Task: Look for space in El Triunfo, Ecuador from 2nd September, 2023 to 5th September, 2023 for 1 adult in price range Rs.5000 to Rs.10000. Place can be private room with 1  bedroom having 1 bed and 1 bathroom. Property type can be house, flat, guest house, hotel. Booking option can be shelf check-in. Required host language is English.
Action: Mouse moved to (491, 78)
Screenshot: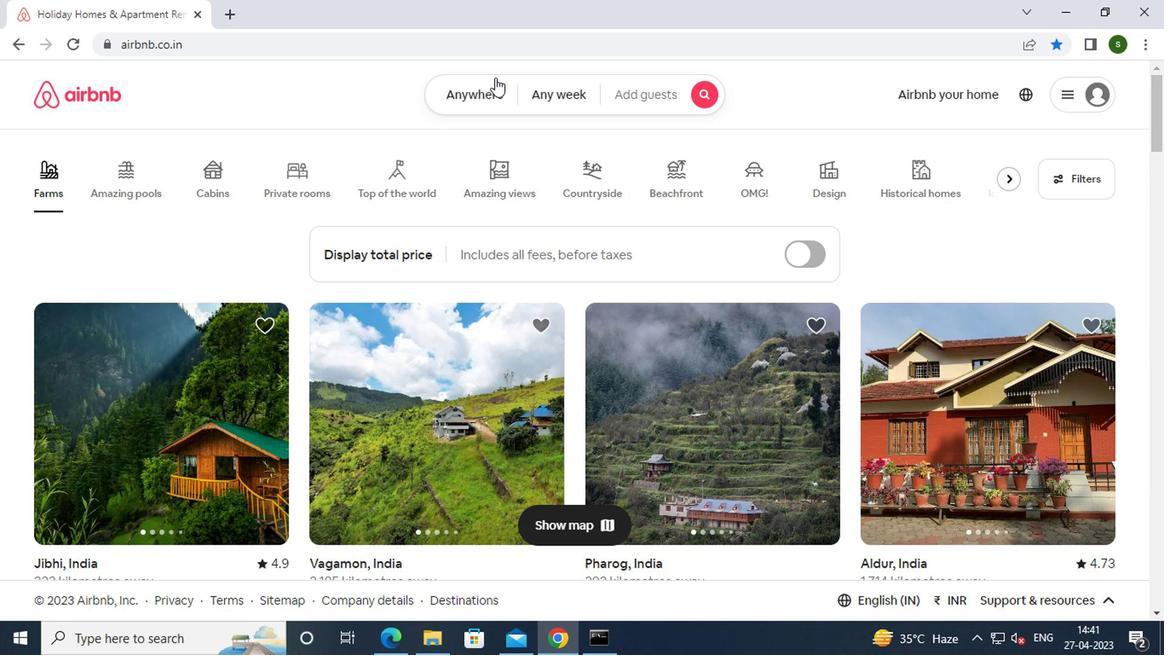 
Action: Mouse pressed left at (491, 78)
Screenshot: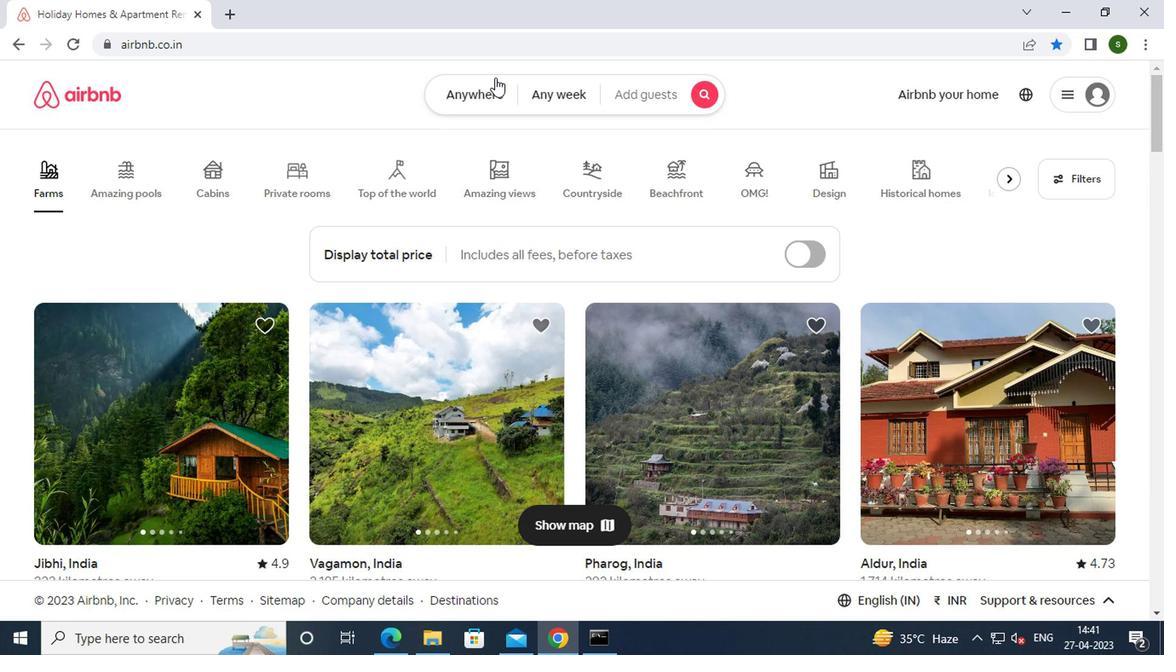 
Action: Mouse moved to (376, 167)
Screenshot: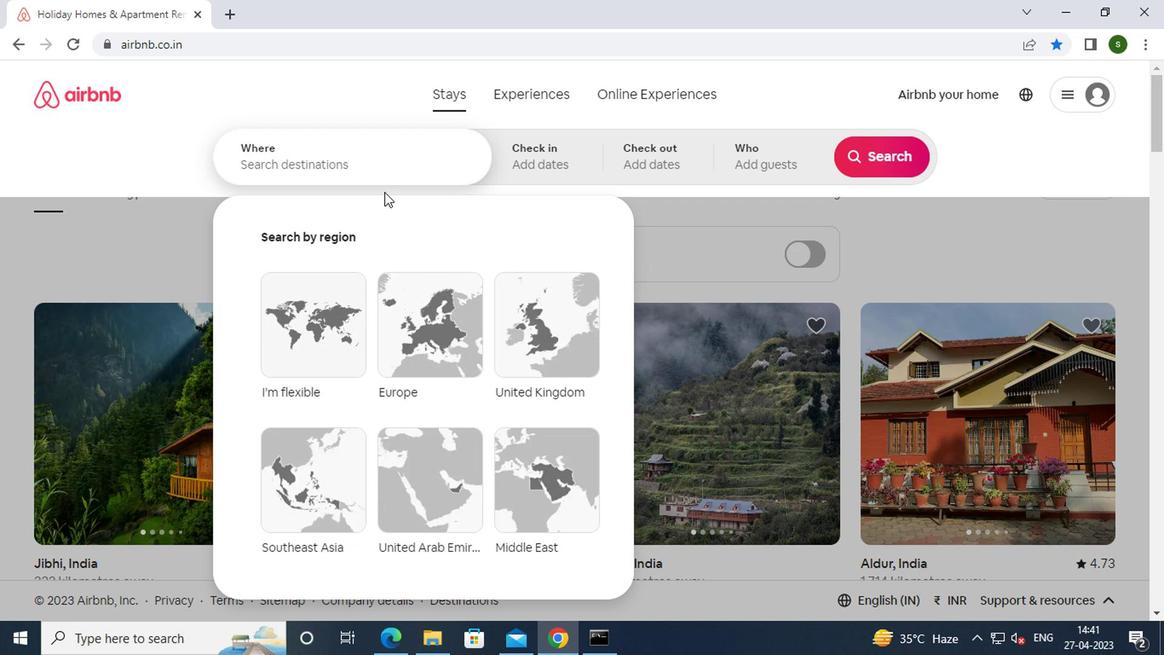 
Action: Mouse pressed left at (376, 167)
Screenshot: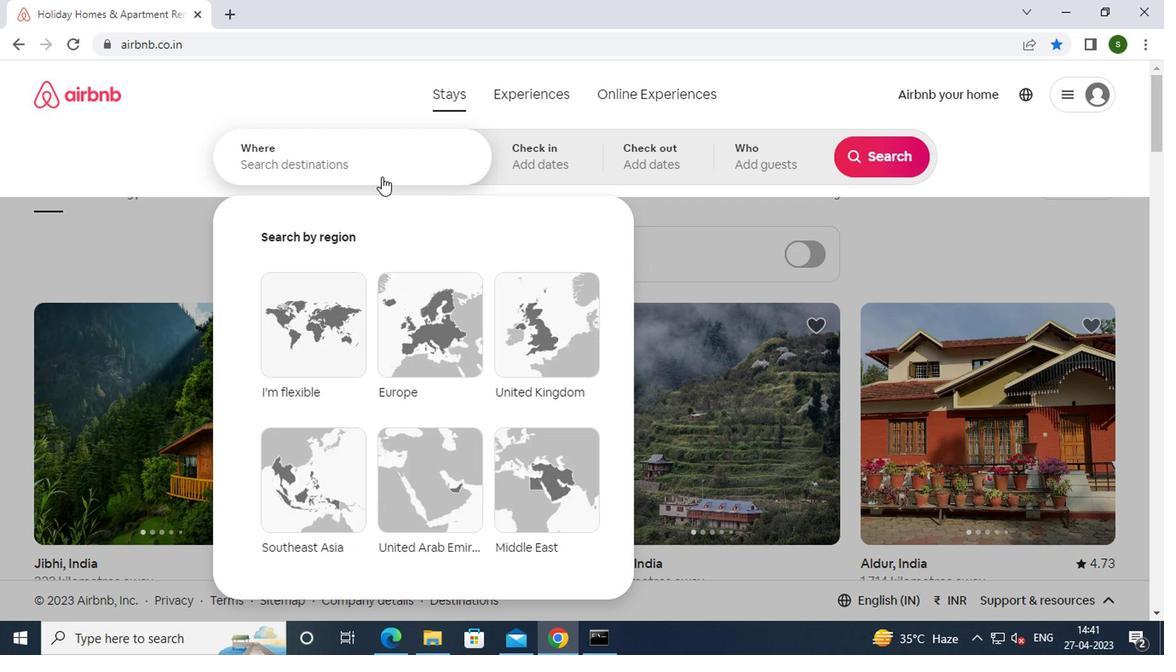 
Action: Key pressed e<Key.caps_lock>l<Key.space><Key.caps_lock>t<Key.caps_lock>riunfo,<Key.space><Key.caps_lock>
Screenshot: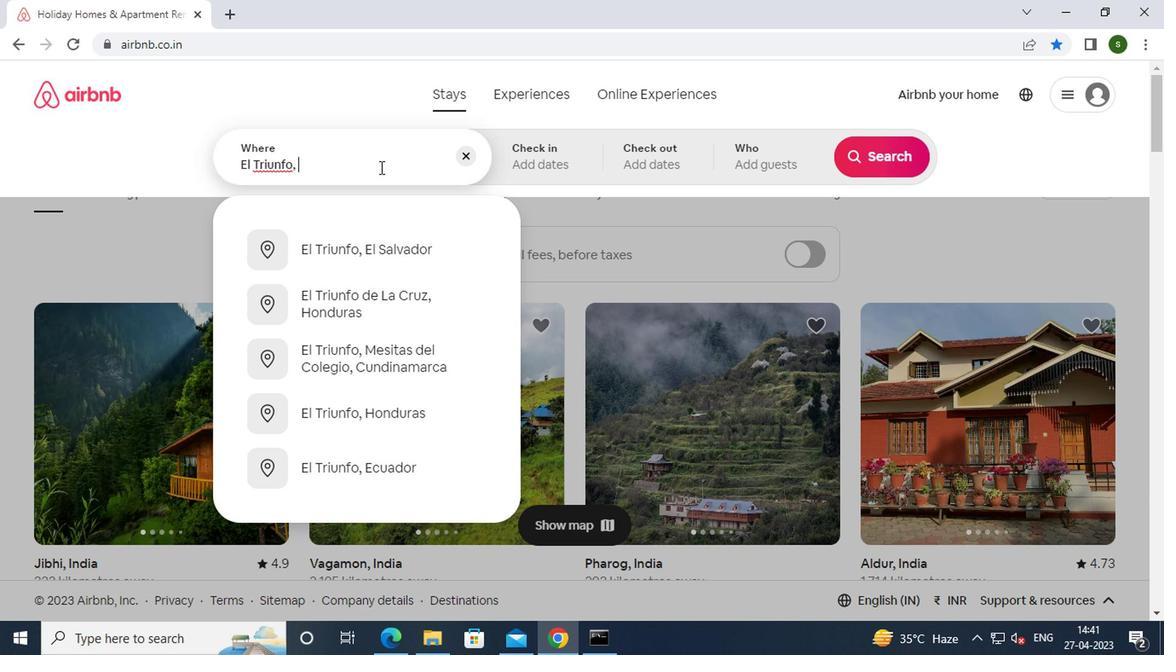 
Action: Mouse moved to (405, 478)
Screenshot: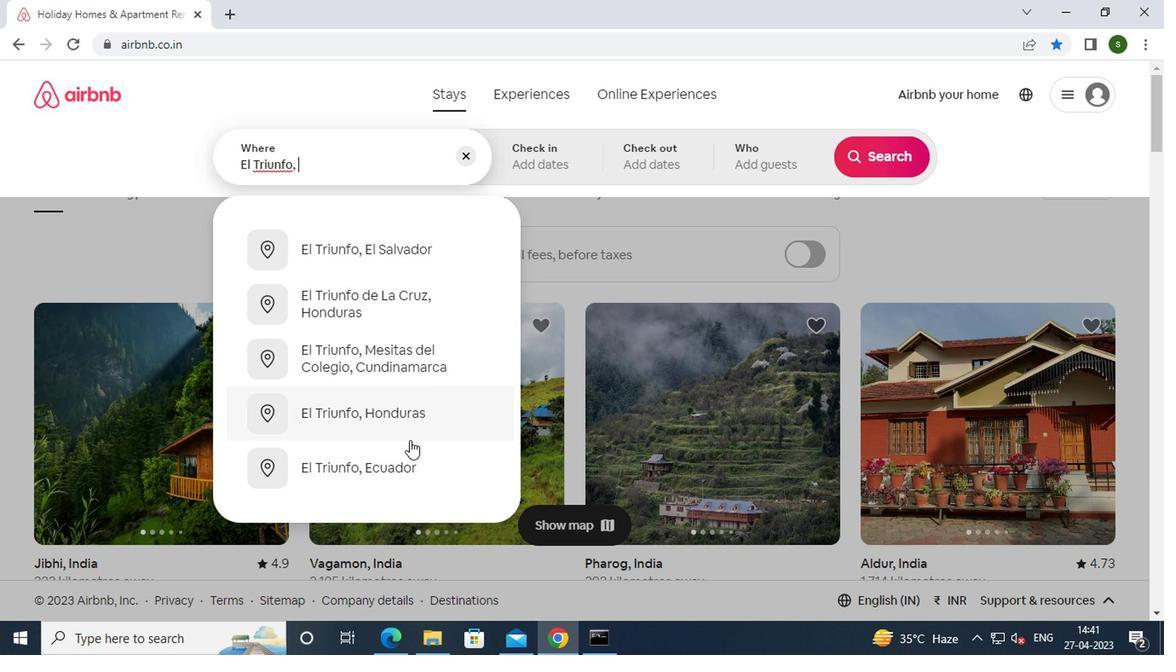 
Action: Mouse pressed left at (405, 478)
Screenshot: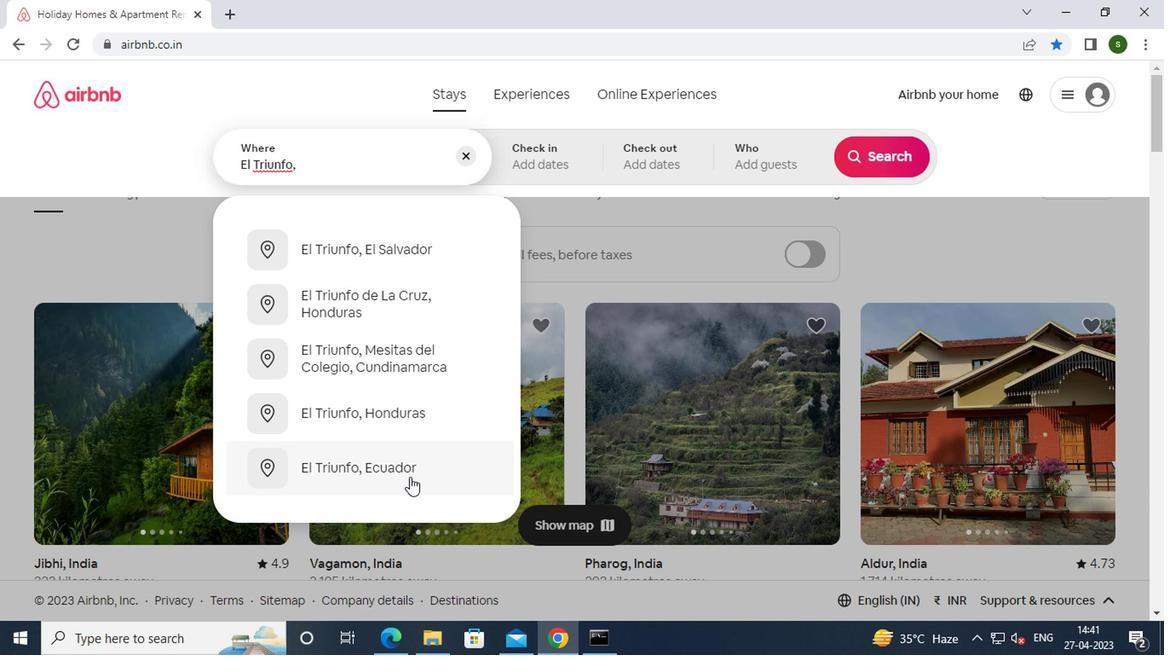 
Action: Mouse moved to (865, 302)
Screenshot: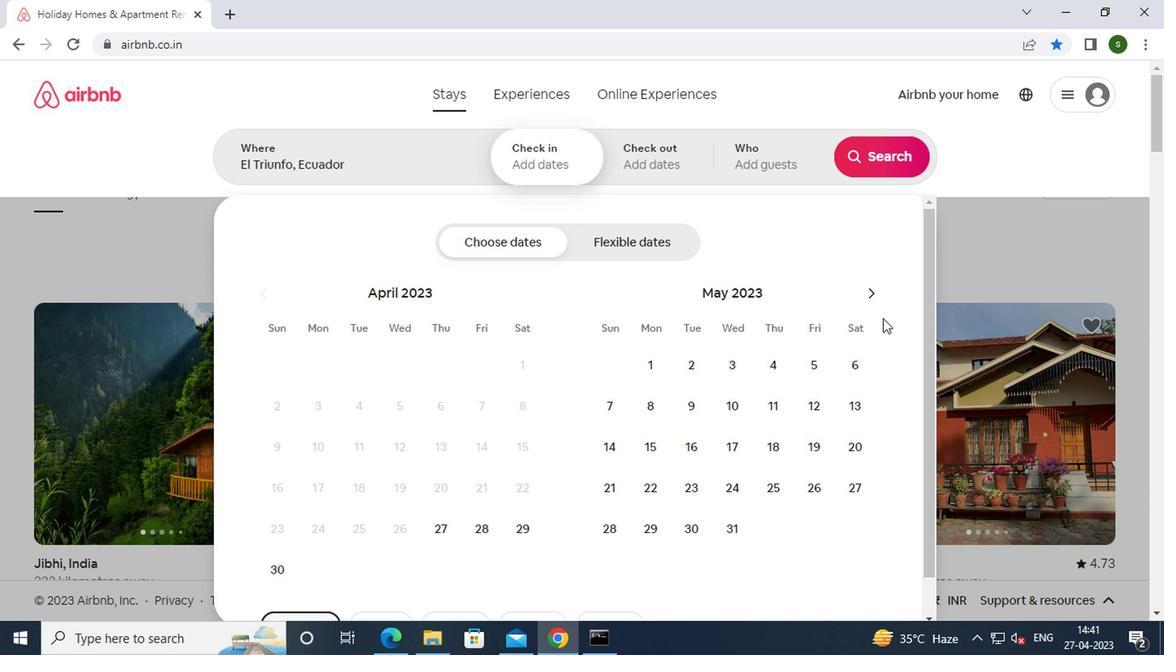 
Action: Mouse pressed left at (865, 302)
Screenshot: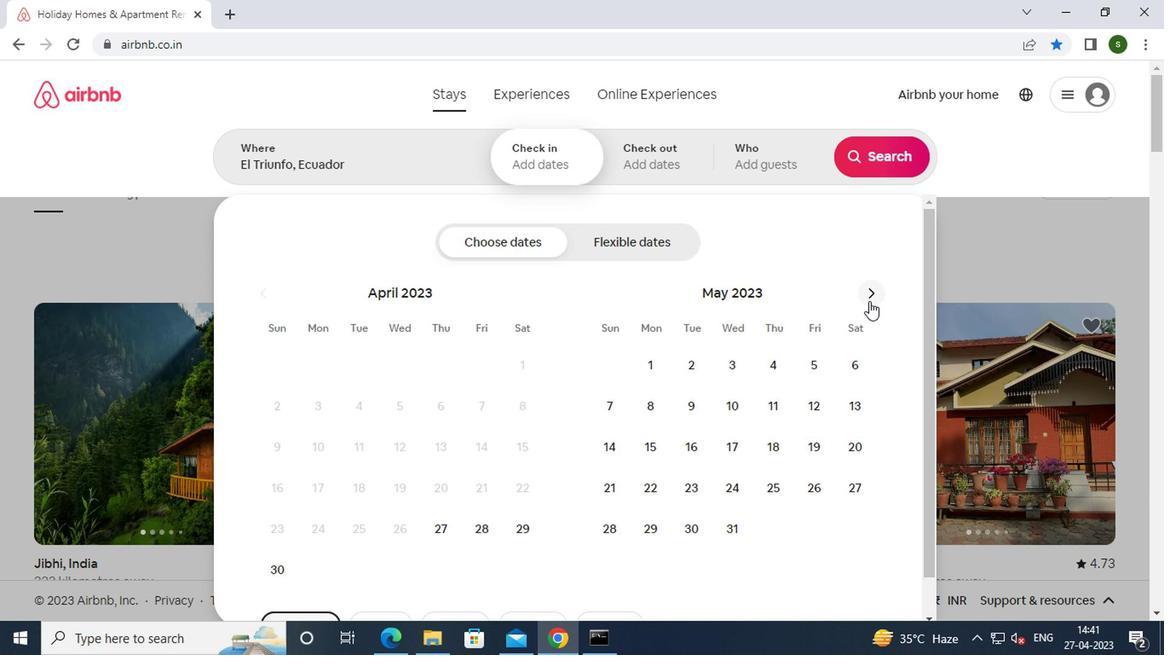 
Action: Mouse pressed left at (865, 302)
Screenshot: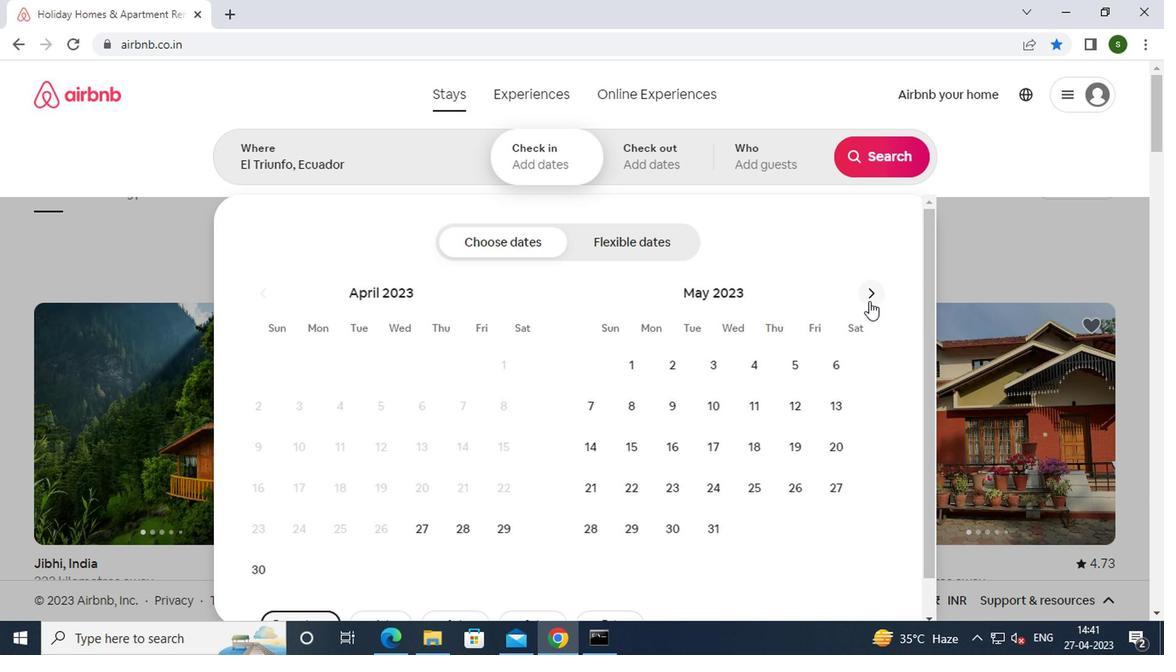 
Action: Mouse pressed left at (865, 302)
Screenshot: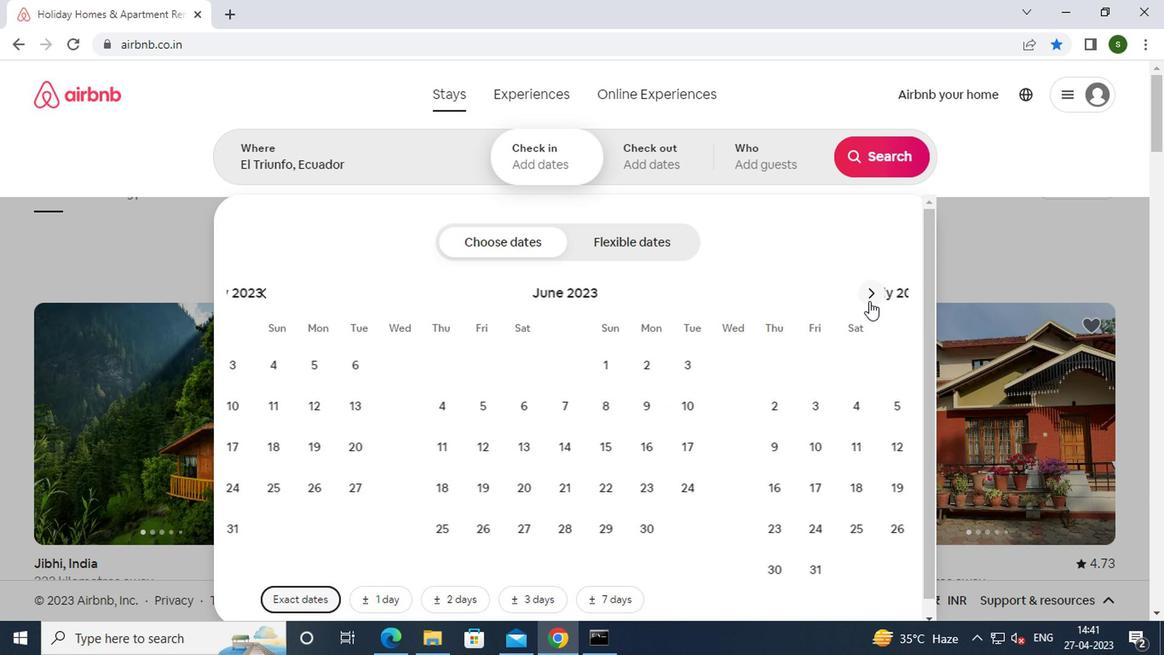 
Action: Mouse pressed left at (865, 302)
Screenshot: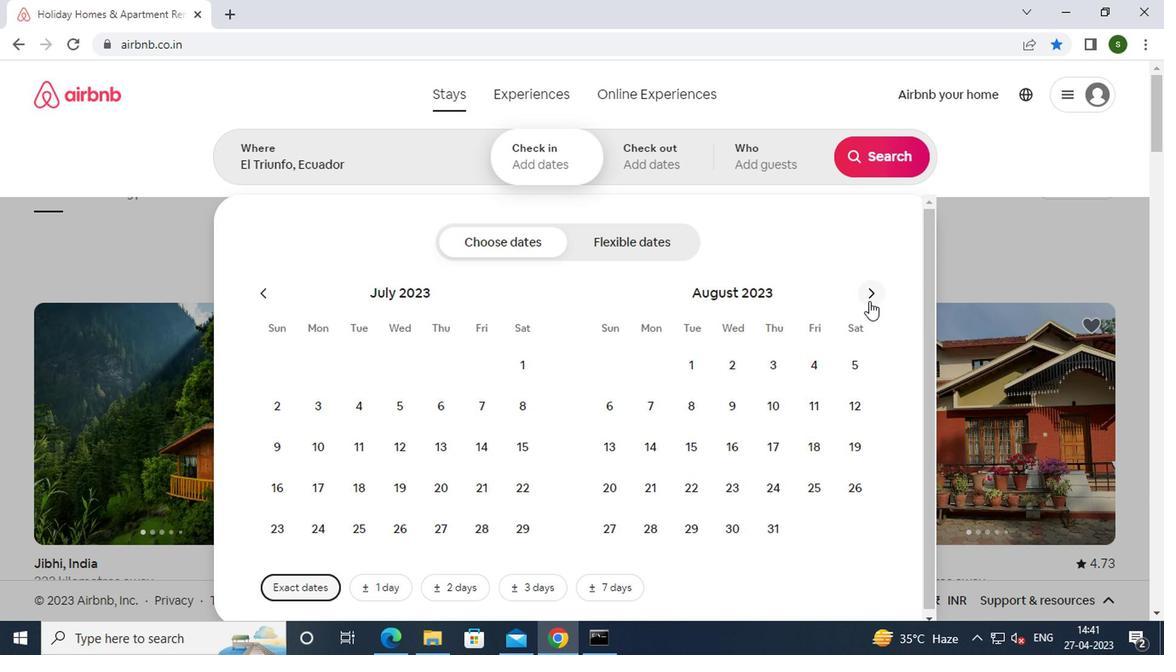 
Action: Mouse moved to (846, 364)
Screenshot: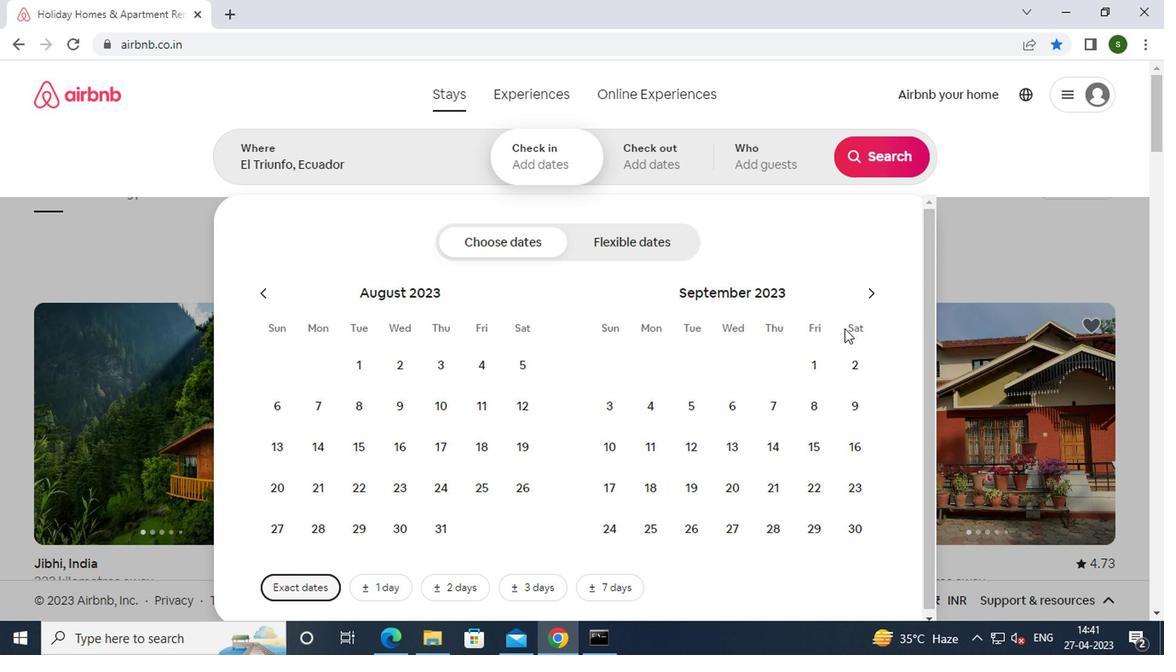 
Action: Mouse pressed left at (846, 364)
Screenshot: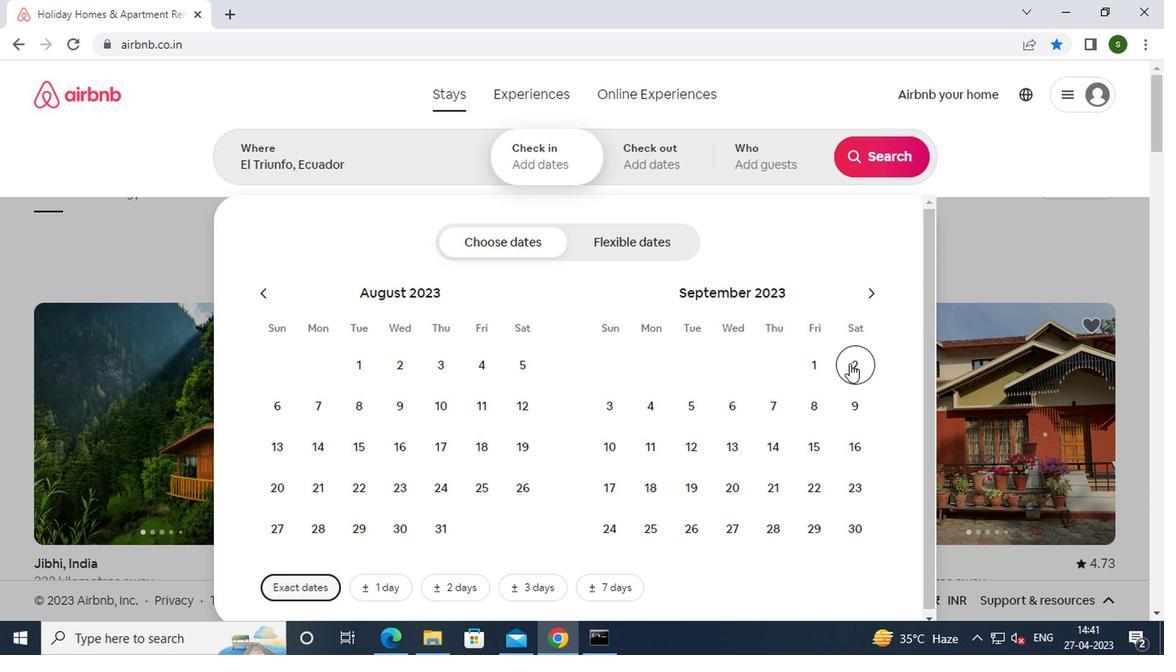 
Action: Mouse moved to (682, 398)
Screenshot: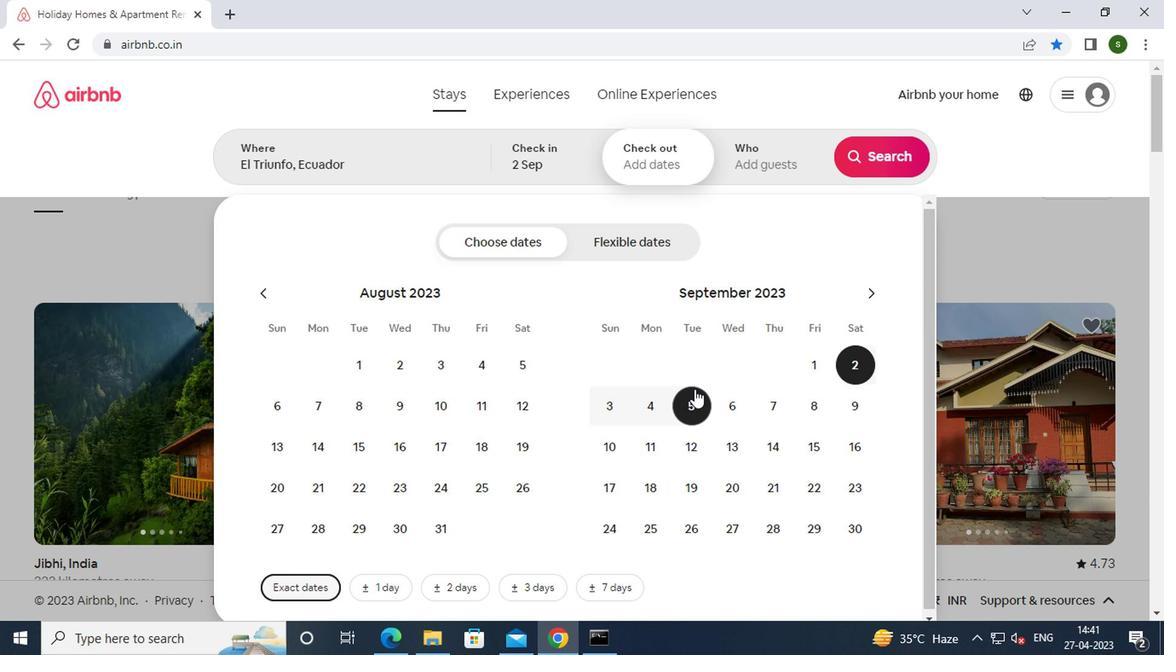 
Action: Mouse pressed left at (682, 398)
Screenshot: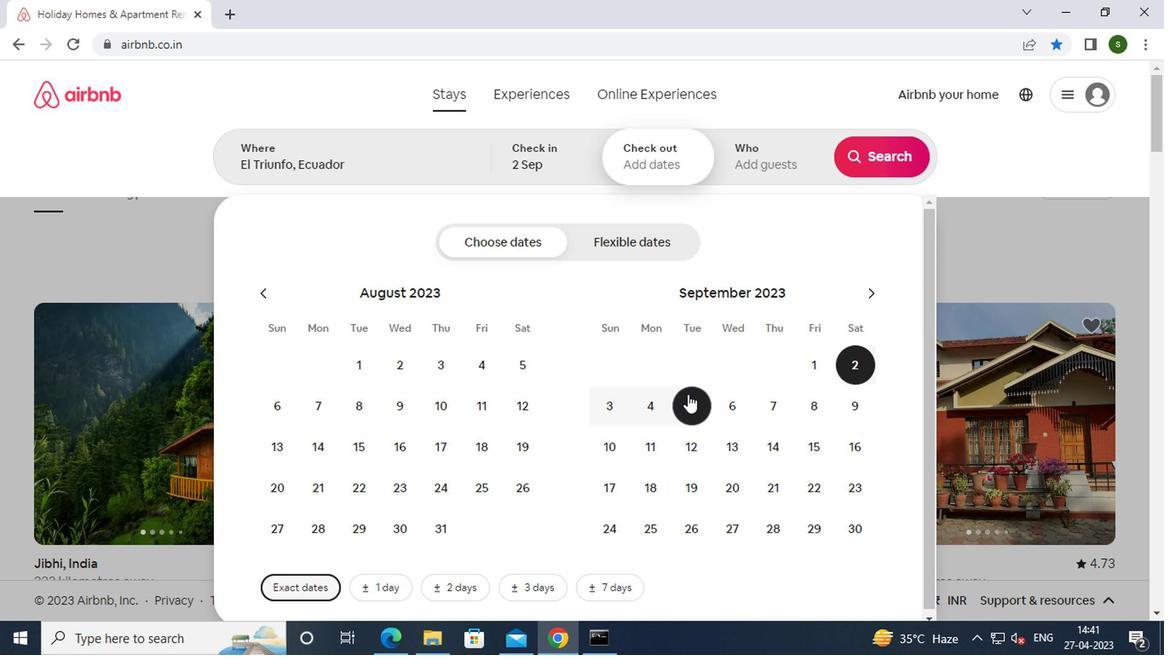 
Action: Mouse moved to (742, 165)
Screenshot: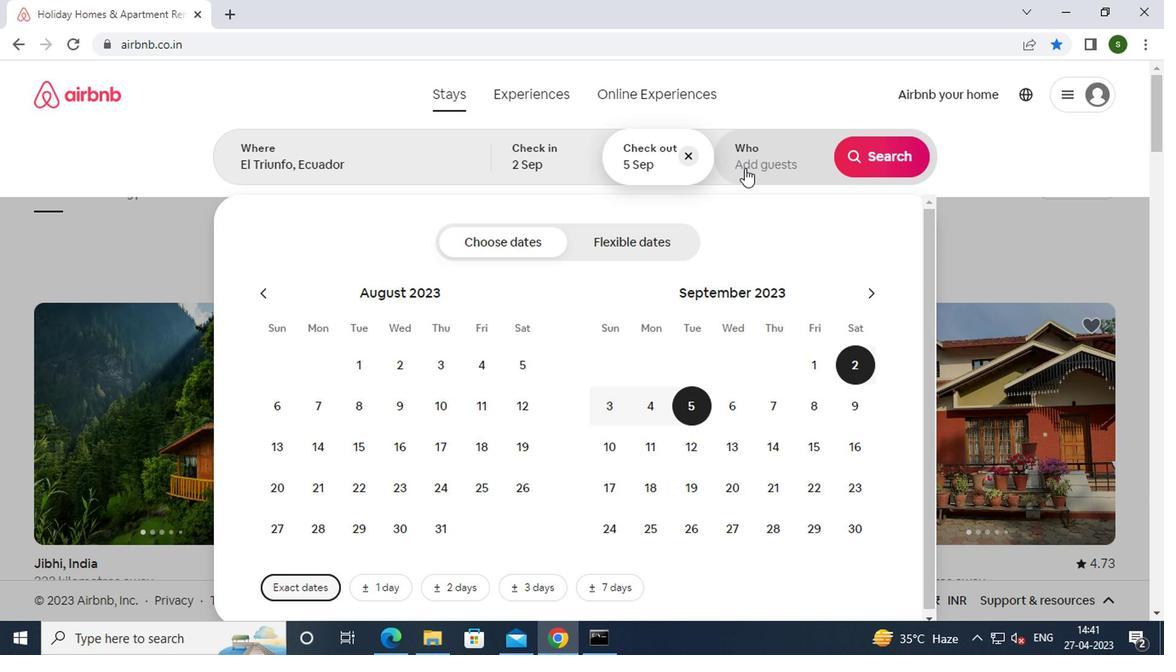 
Action: Mouse pressed left at (742, 165)
Screenshot: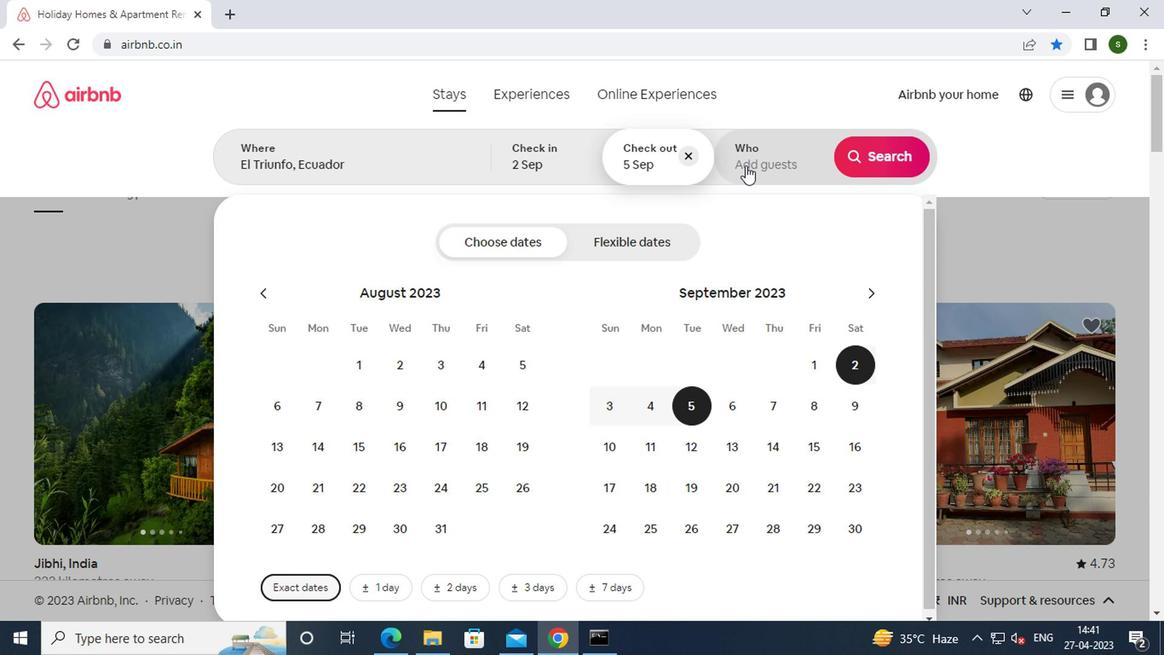 
Action: Mouse moved to (882, 248)
Screenshot: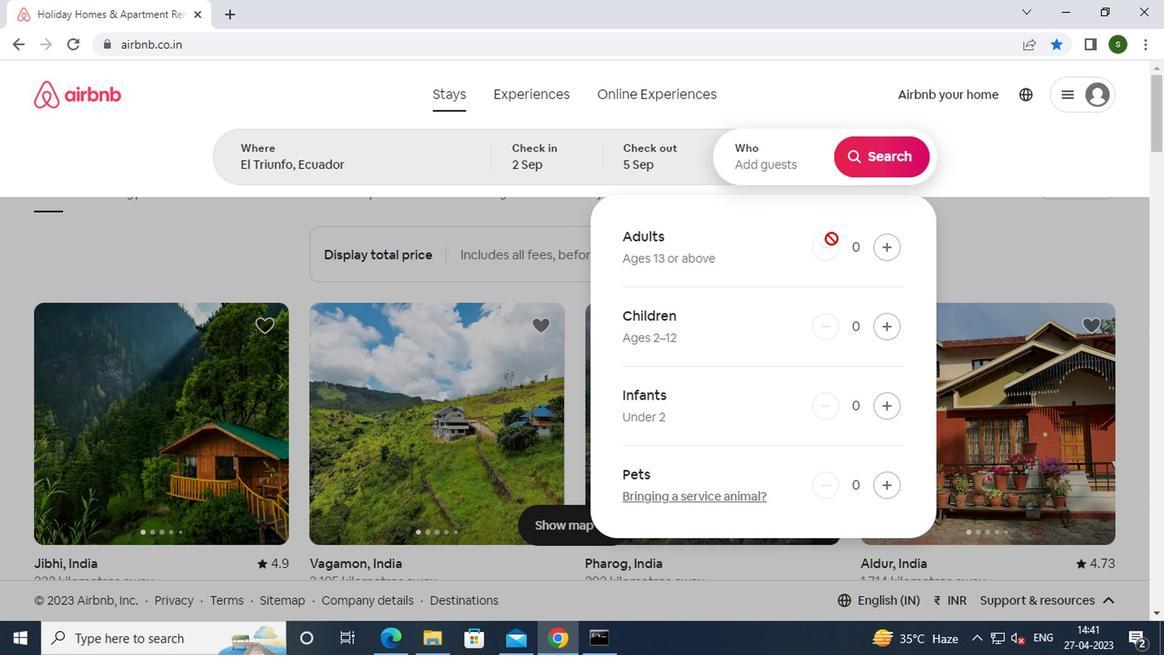 
Action: Mouse pressed left at (882, 248)
Screenshot: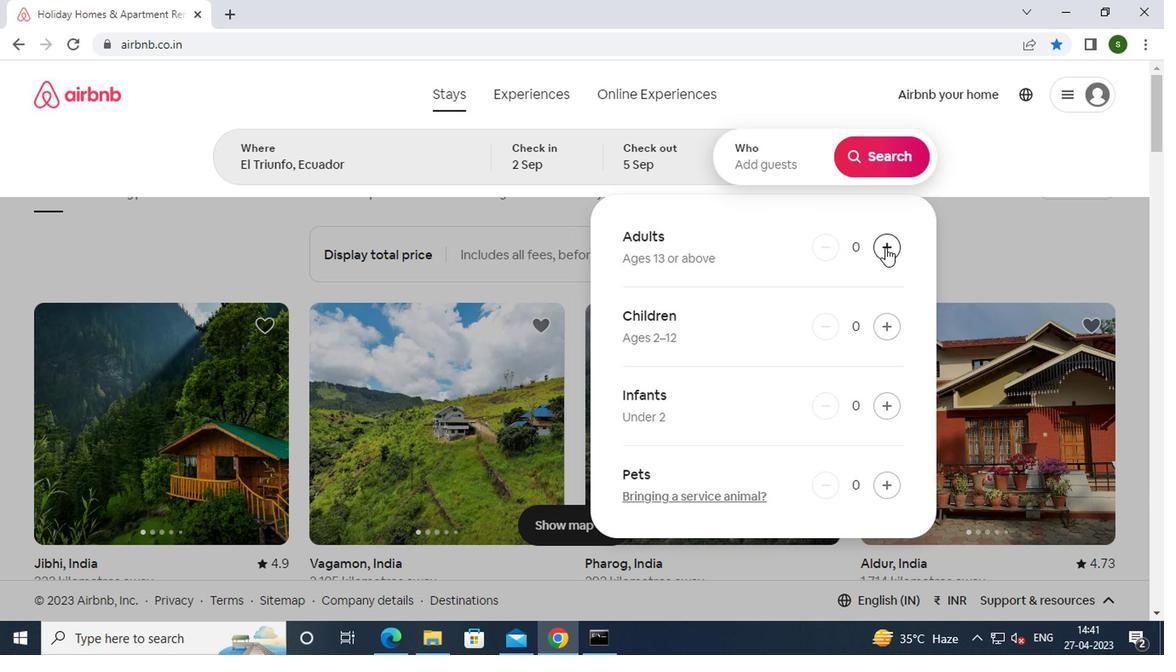 
Action: Mouse moved to (913, 157)
Screenshot: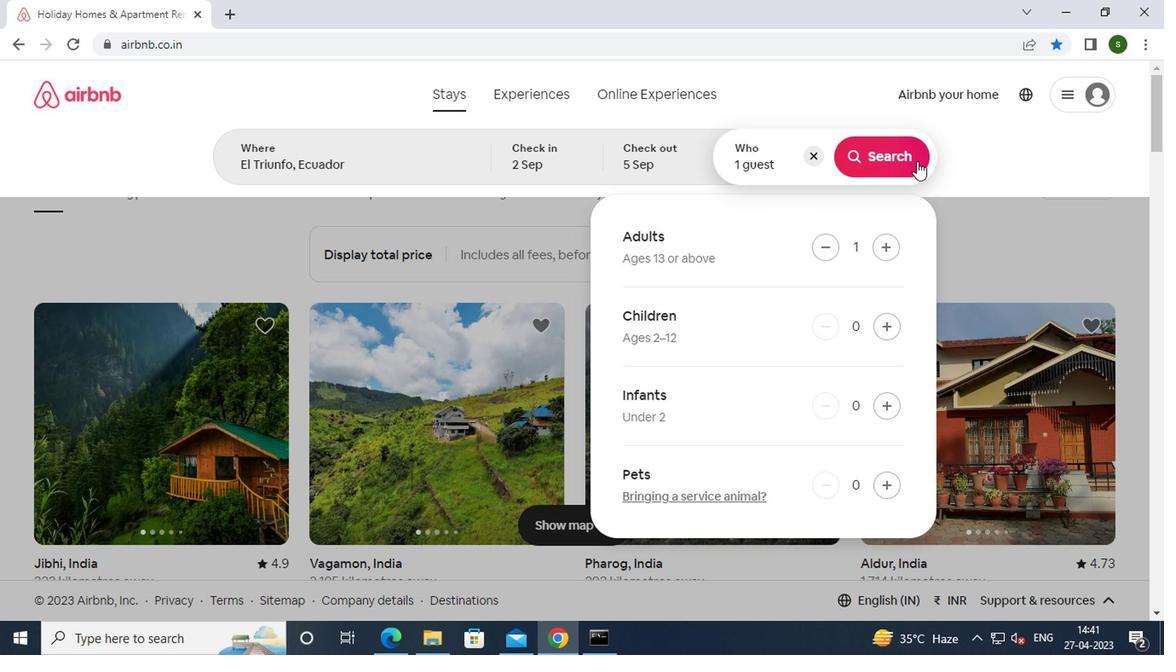 
Action: Mouse pressed left at (913, 157)
Screenshot: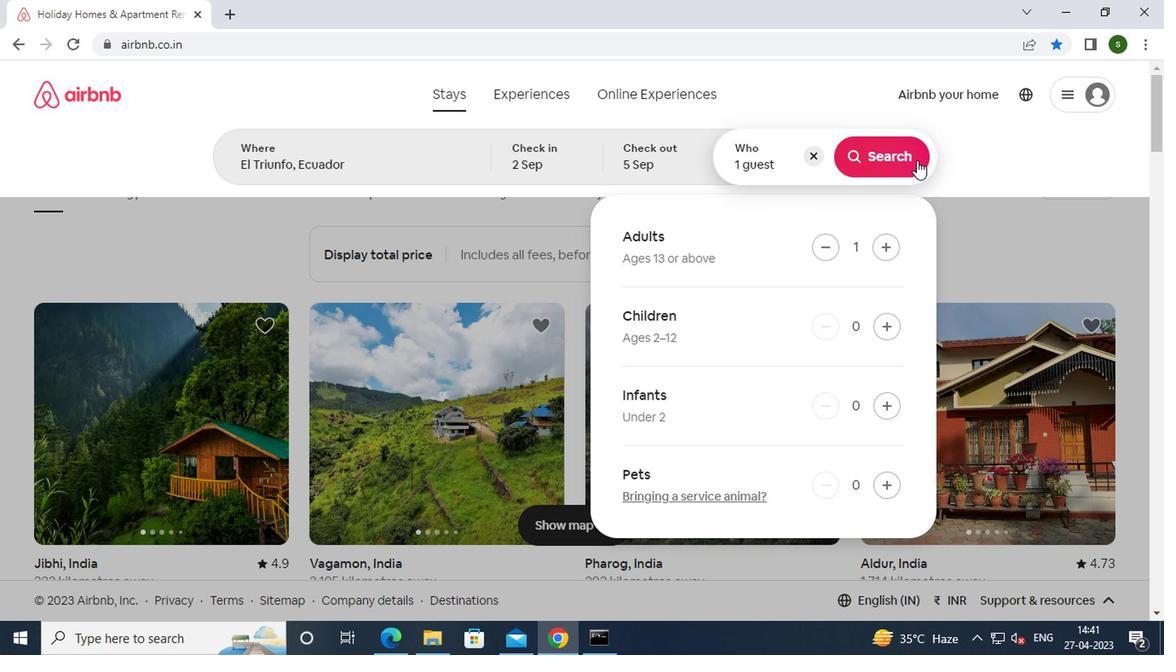 
Action: Mouse moved to (1089, 169)
Screenshot: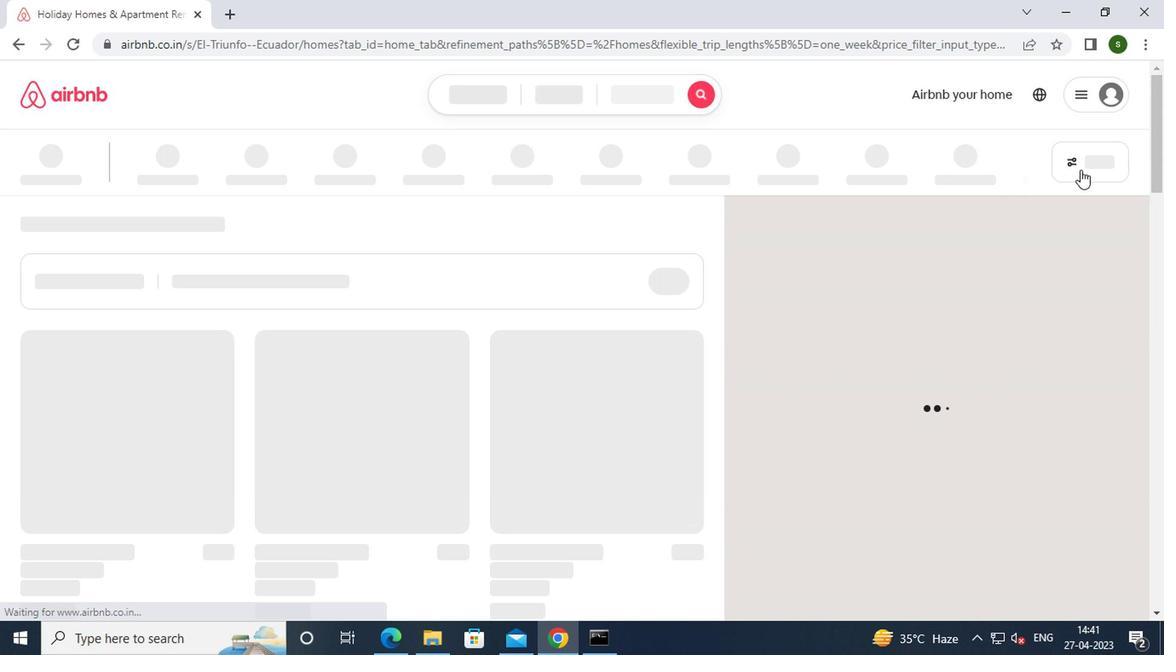 
Action: Mouse pressed left at (1089, 169)
Screenshot: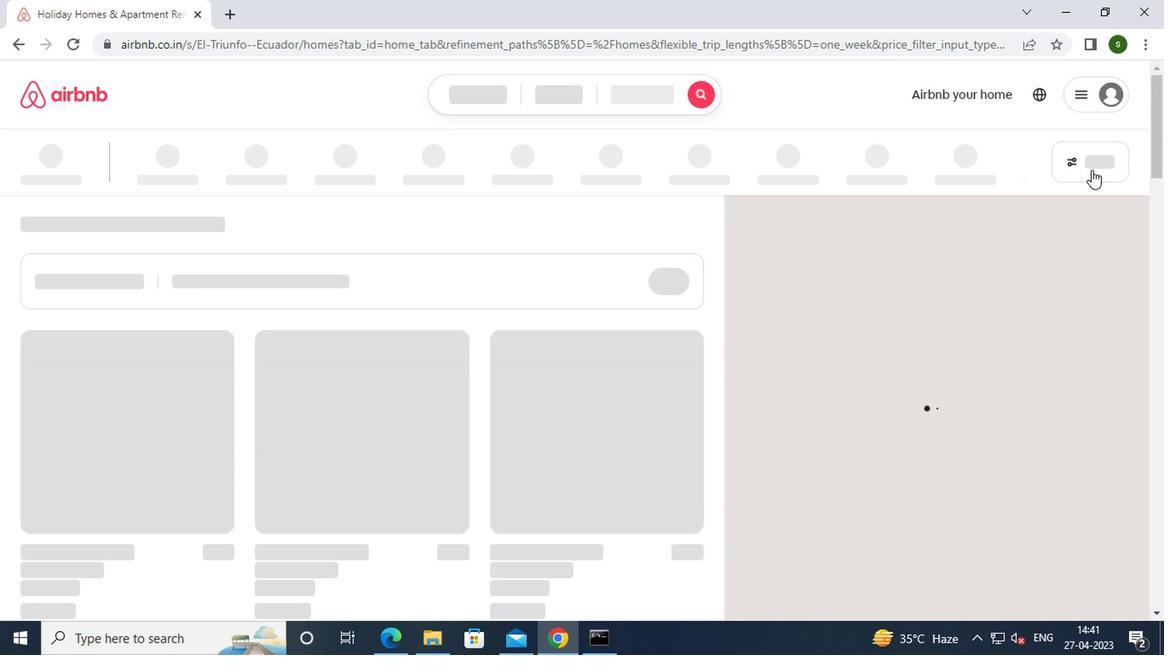 
Action: Mouse moved to (483, 369)
Screenshot: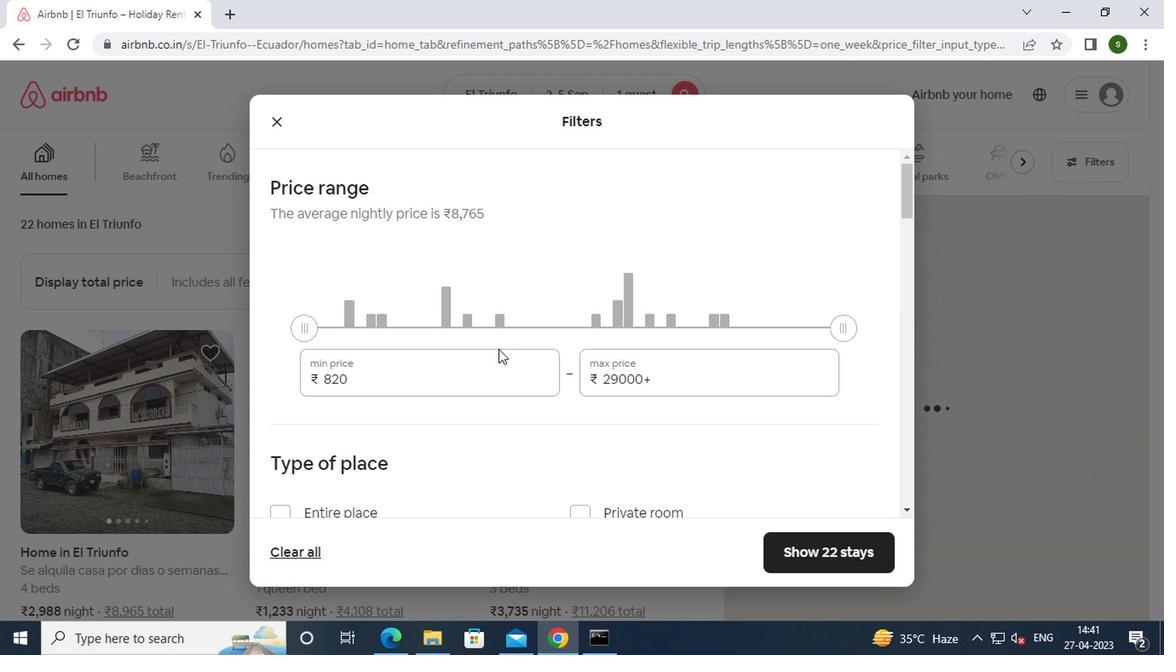 
Action: Mouse pressed left at (483, 369)
Screenshot: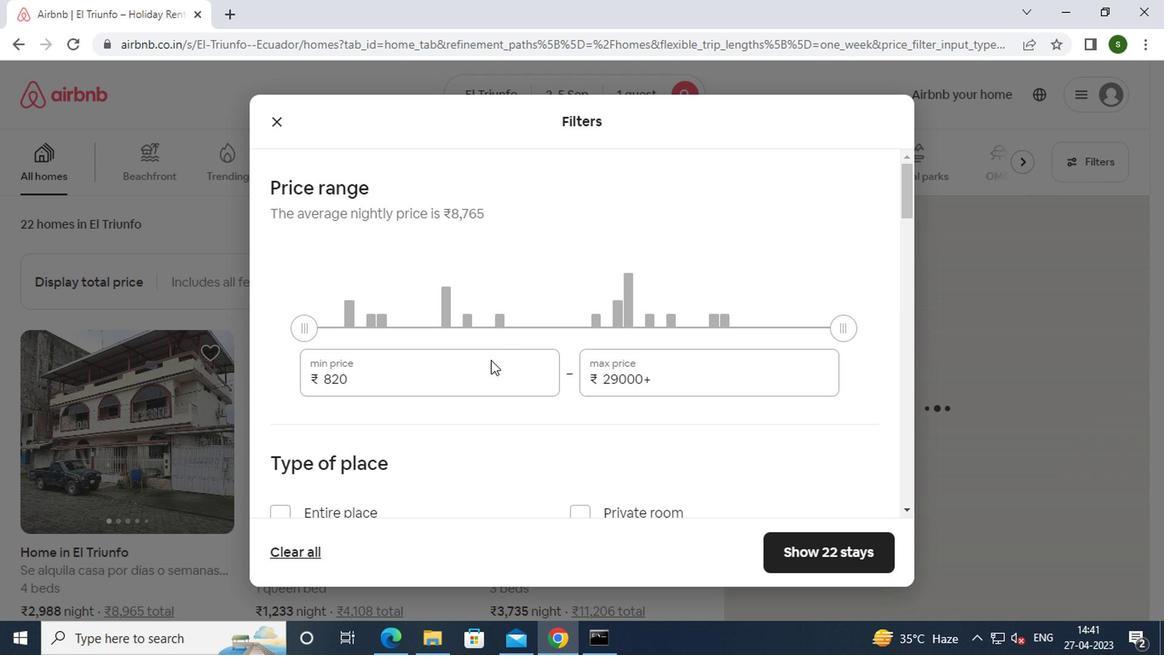
Action: Key pressed <Key.backspace><Key.backspace><Key.backspace><Key.backspace><Key.backspace>5000
Screenshot: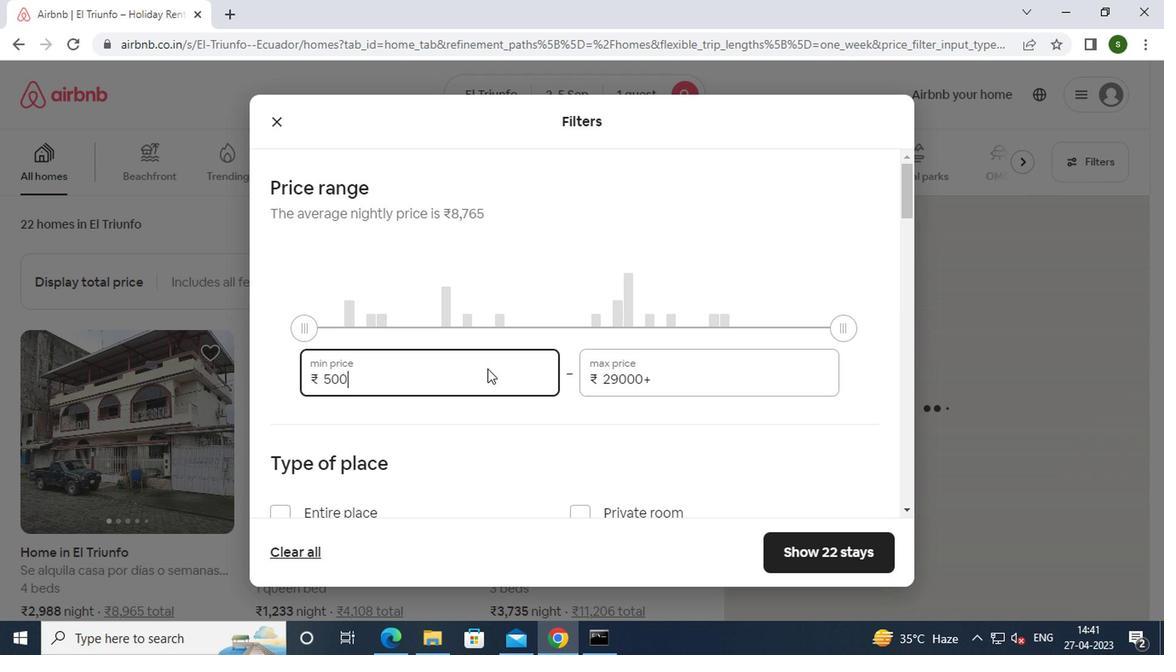 
Action: Mouse moved to (680, 388)
Screenshot: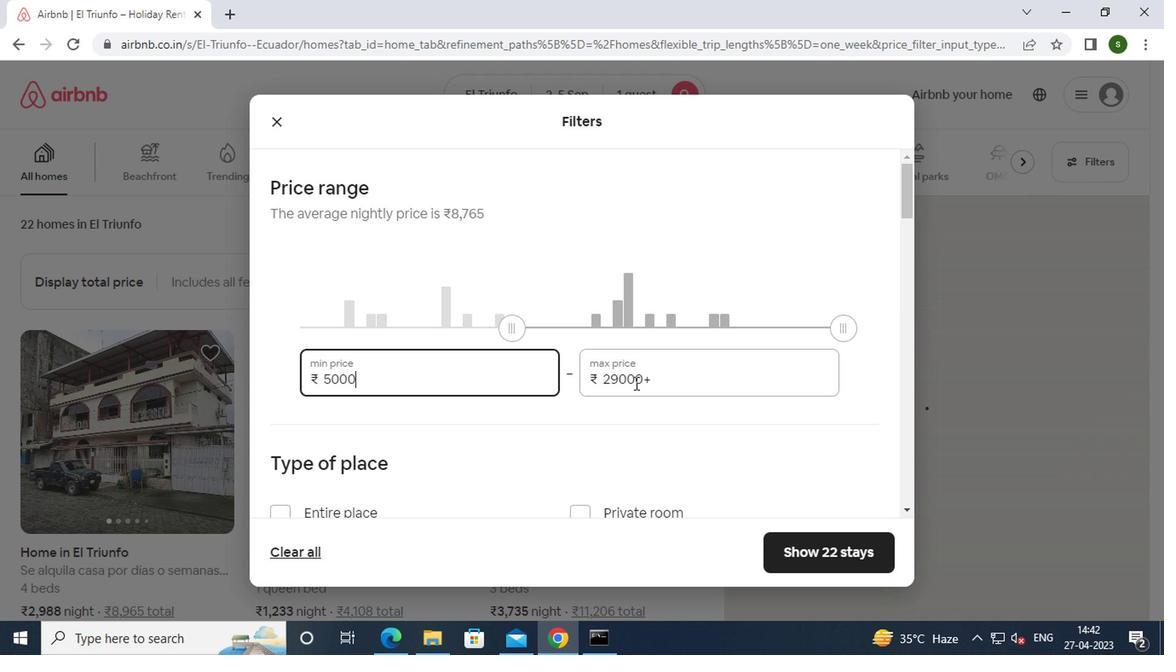 
Action: Mouse pressed left at (680, 388)
Screenshot: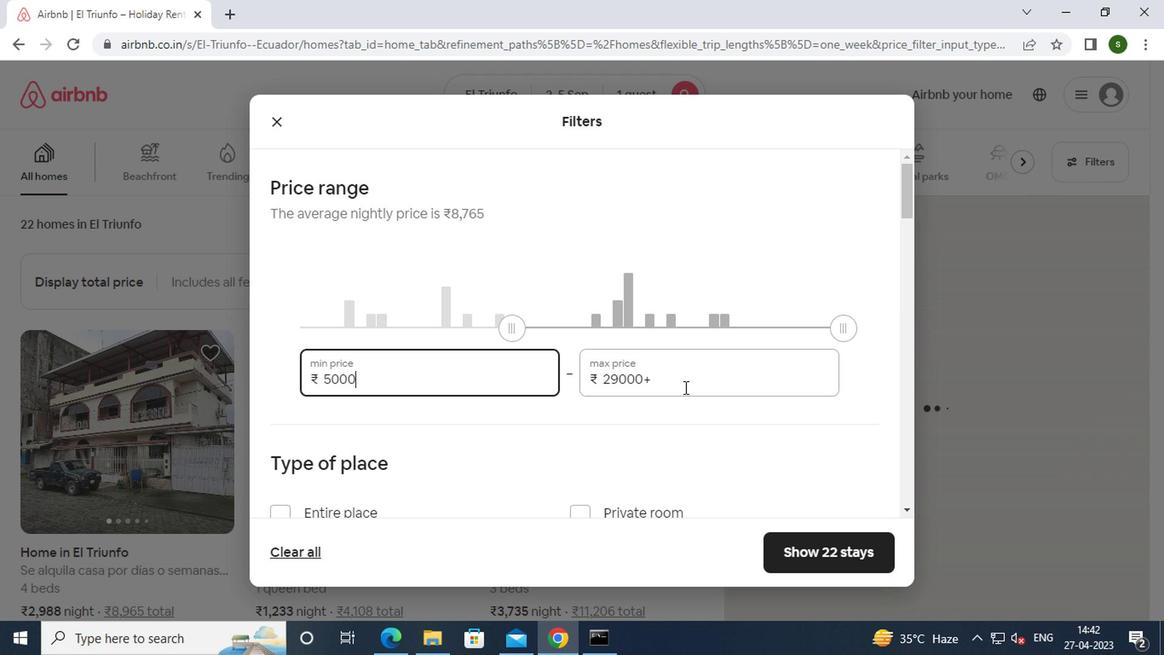 
Action: Key pressed <Key.backspace><Key.backspace><Key.backspace><Key.backspace><Key.backspace><Key.backspace><Key.backspace><Key.backspace><Key.backspace><Key.backspace><Key.backspace><Key.backspace><Key.backspace><Key.backspace>10000
Screenshot: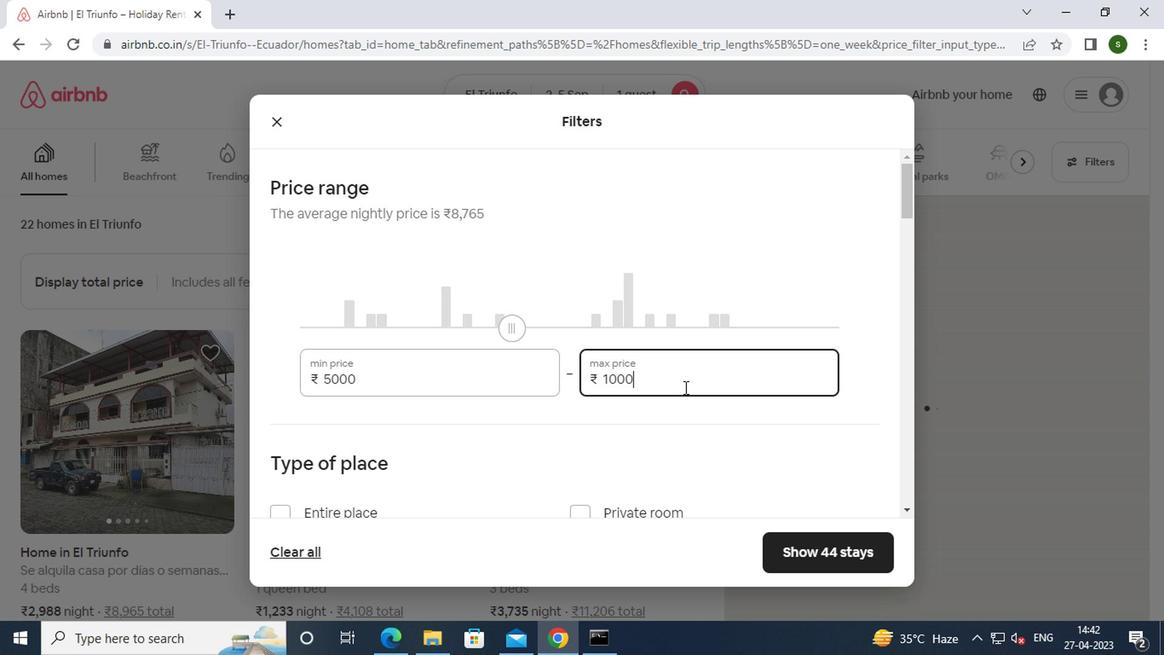 
Action: Mouse moved to (510, 379)
Screenshot: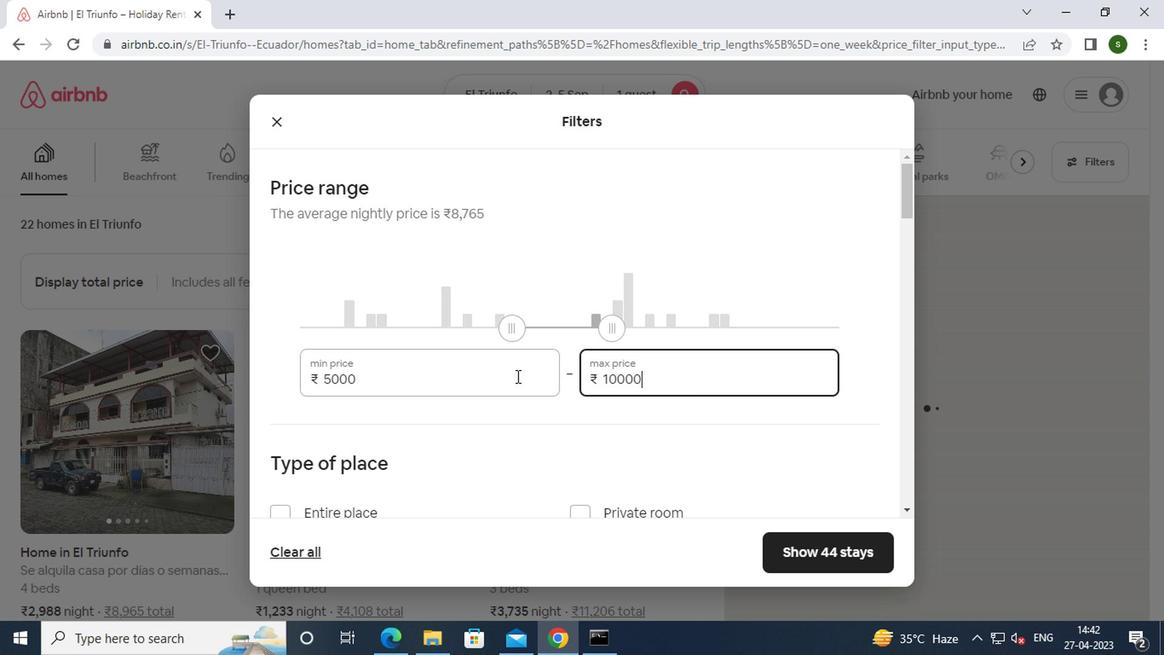 
Action: Mouse scrolled (510, 378) with delta (0, -1)
Screenshot: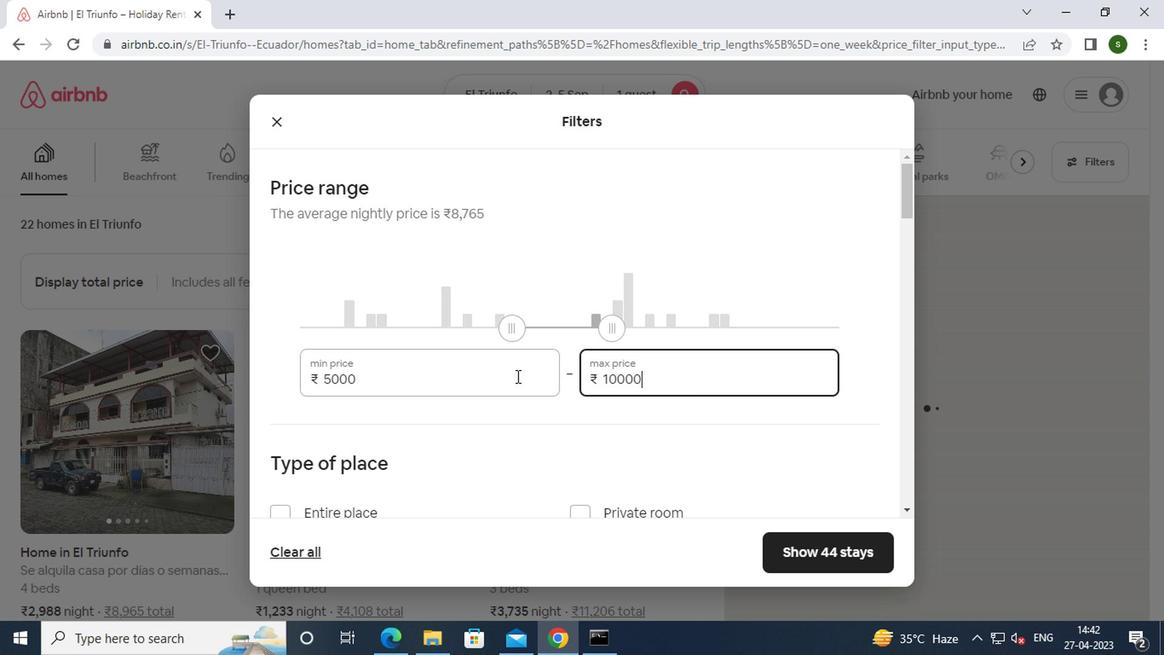 
Action: Mouse moved to (509, 379)
Screenshot: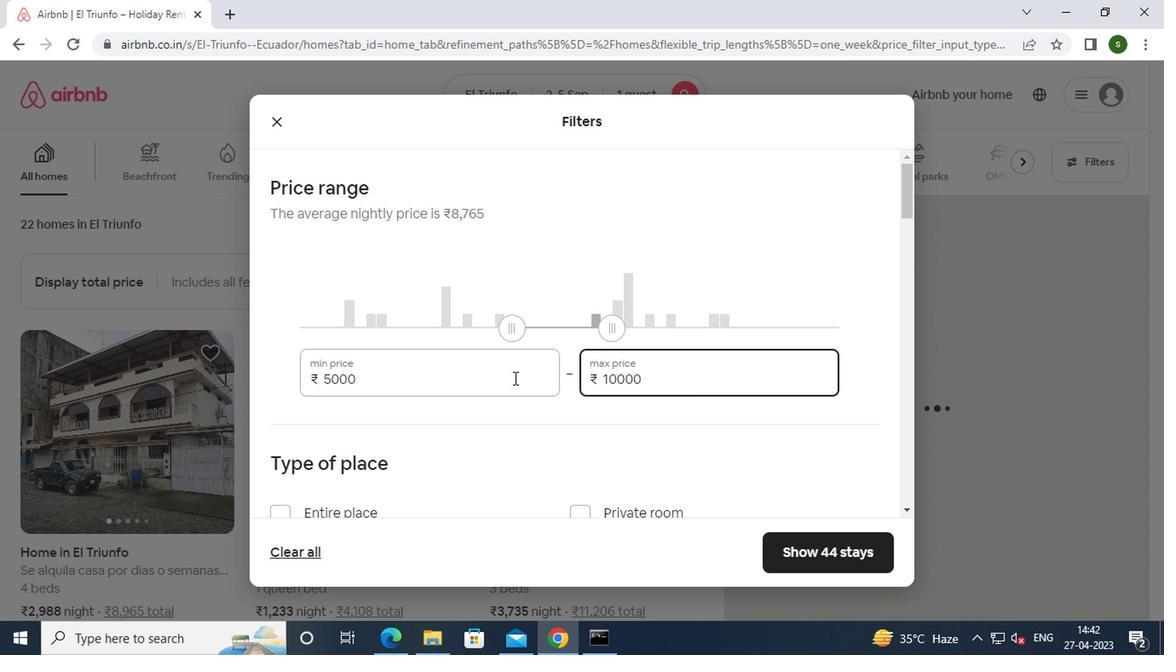 
Action: Mouse scrolled (509, 378) with delta (0, -1)
Screenshot: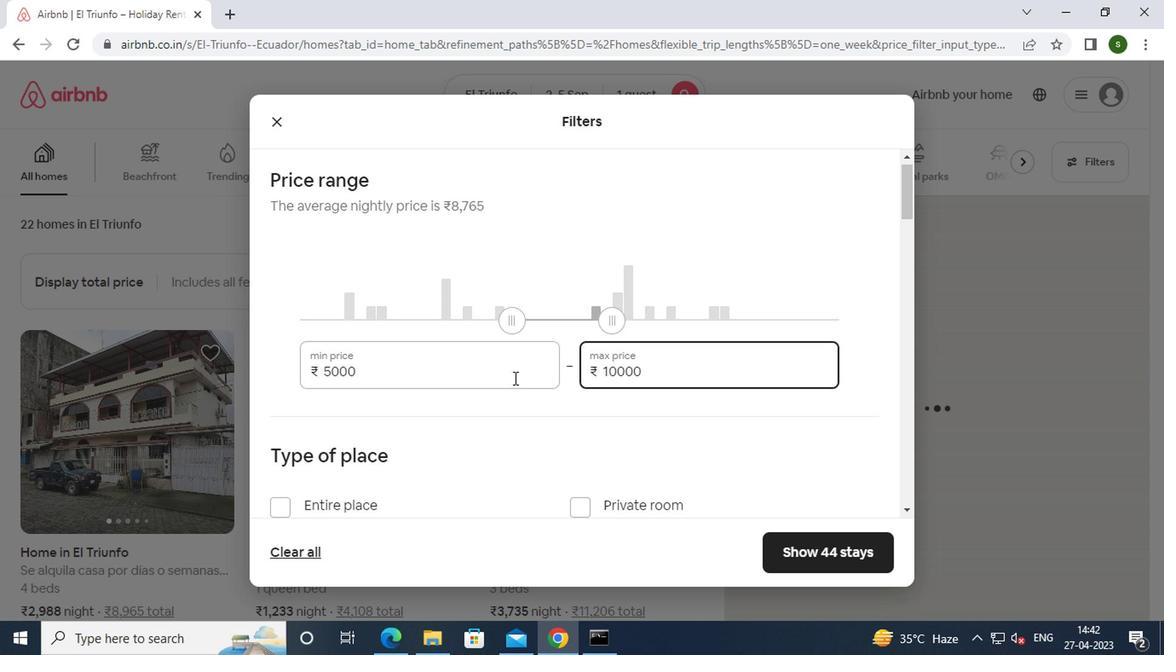 
Action: Mouse moved to (575, 341)
Screenshot: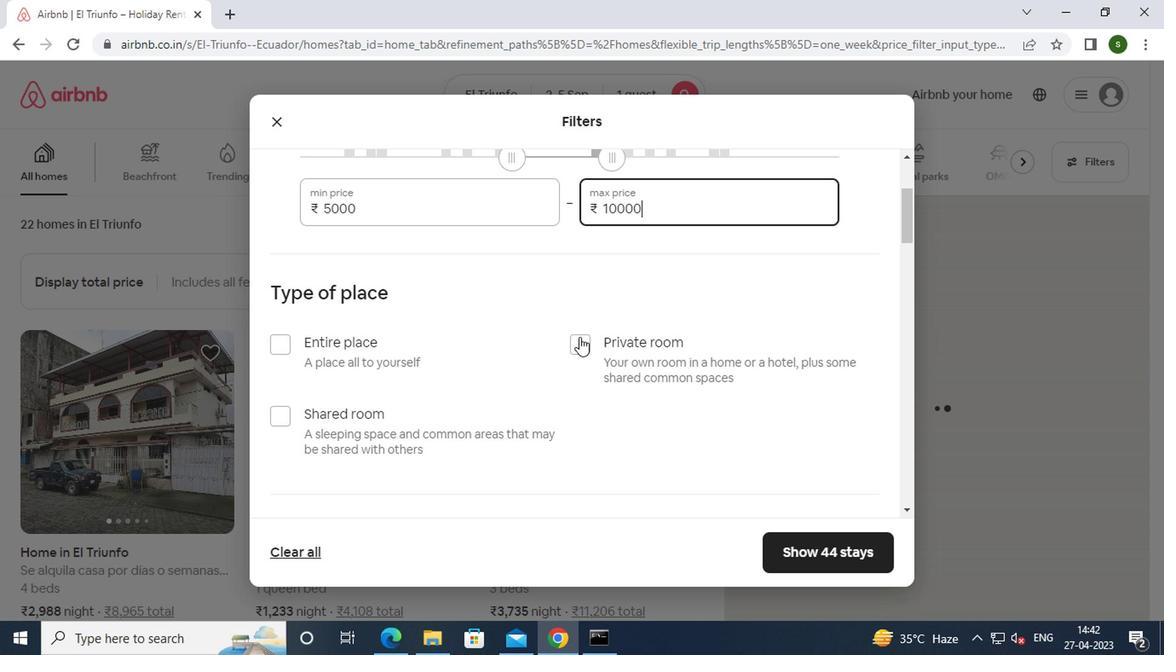 
Action: Mouse pressed left at (575, 341)
Screenshot: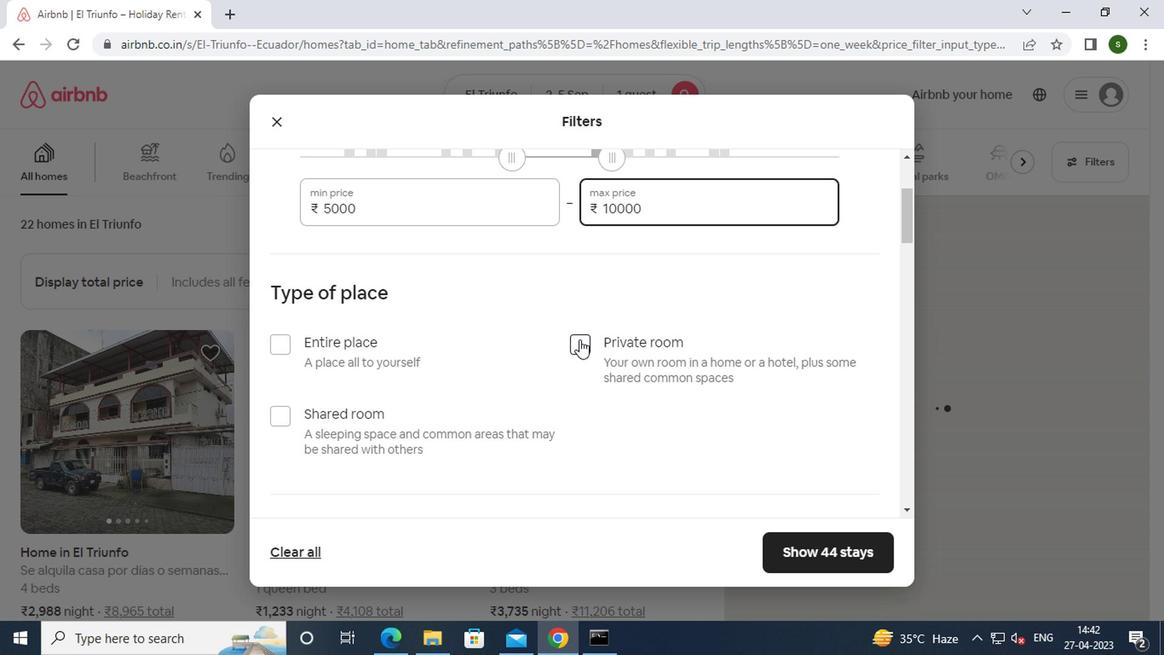 
Action: Mouse moved to (484, 346)
Screenshot: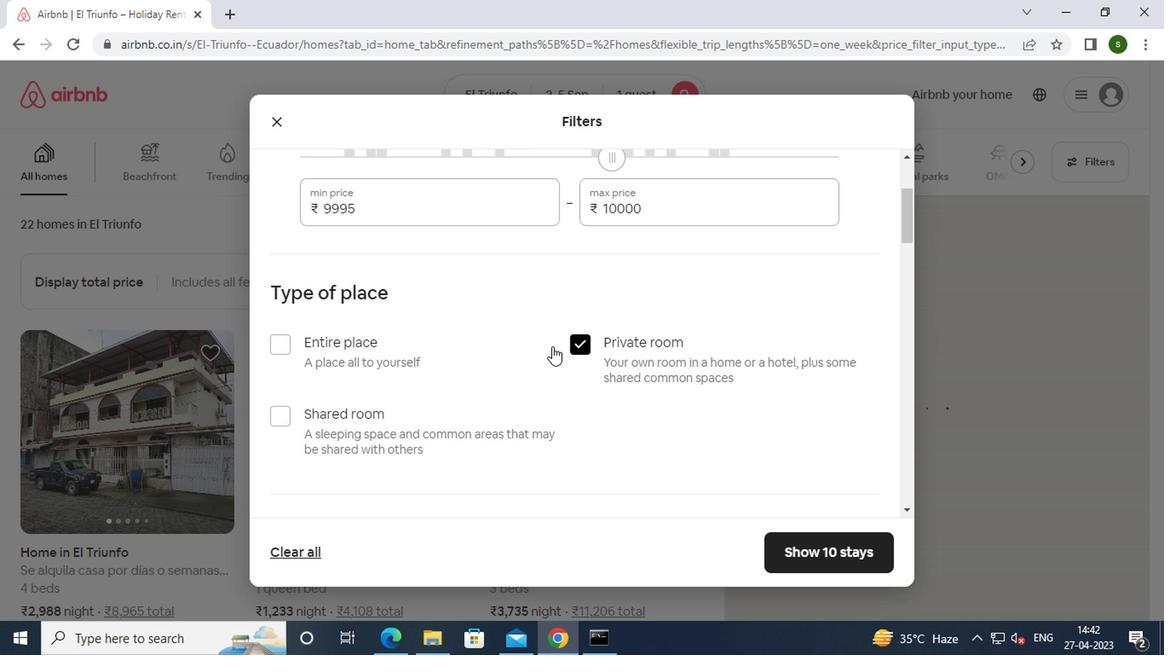 
Action: Mouse scrolled (484, 345) with delta (0, 0)
Screenshot: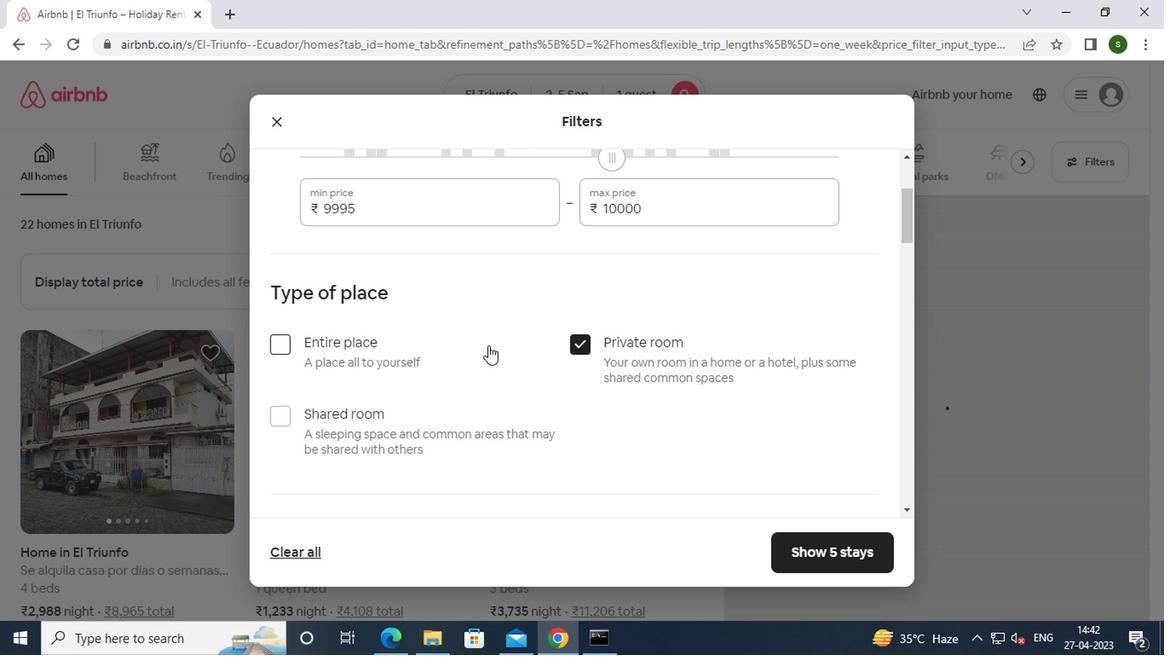 
Action: Mouse scrolled (484, 345) with delta (0, 0)
Screenshot: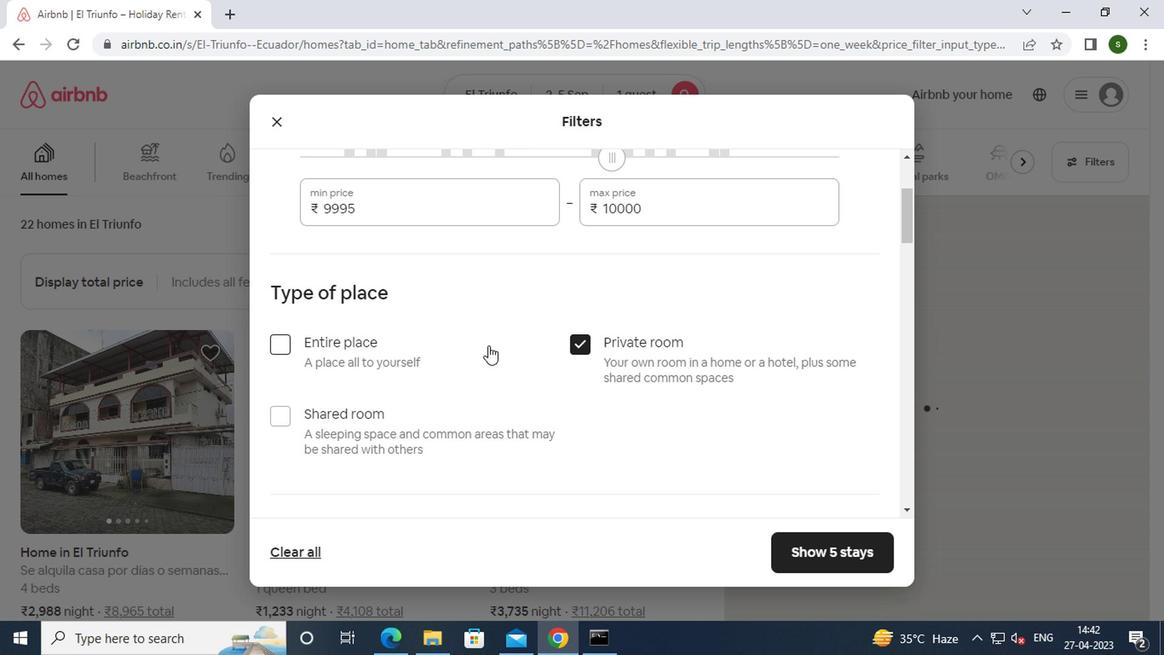 
Action: Mouse scrolled (484, 345) with delta (0, 0)
Screenshot: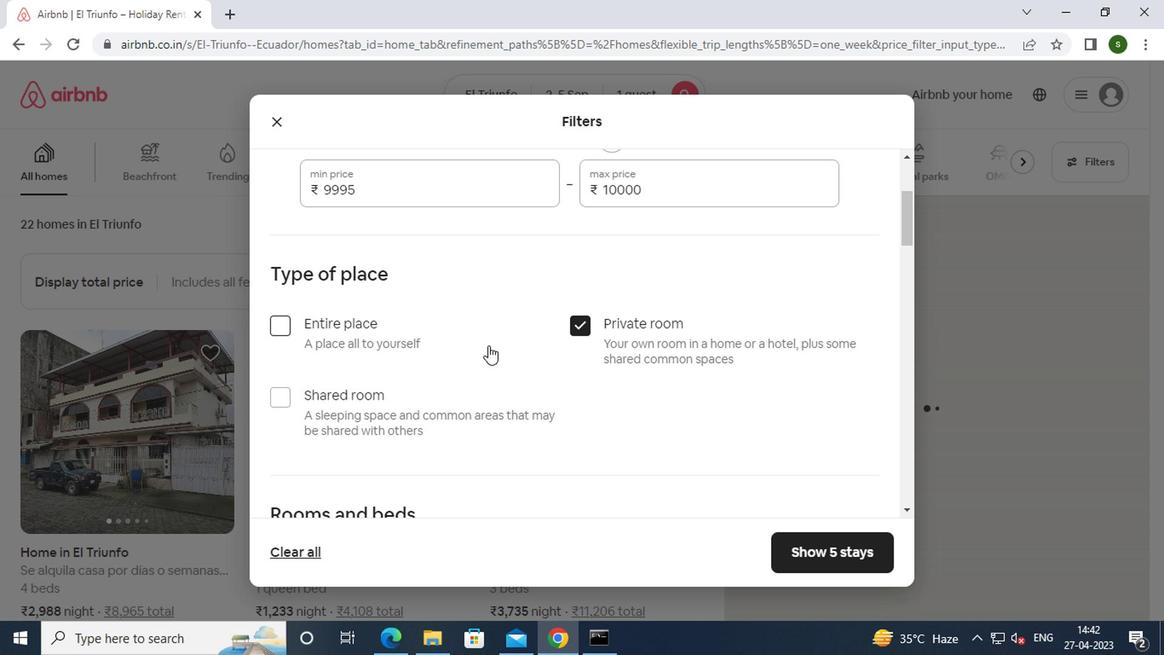 
Action: Mouse scrolled (484, 345) with delta (0, 0)
Screenshot: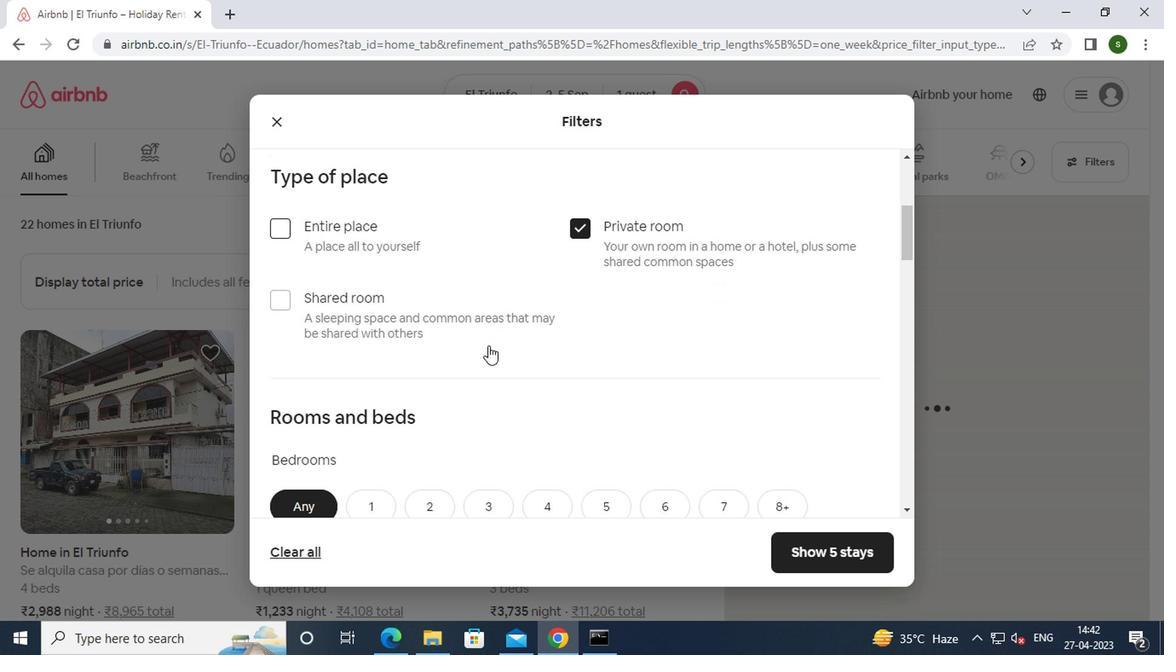 
Action: Mouse moved to (364, 291)
Screenshot: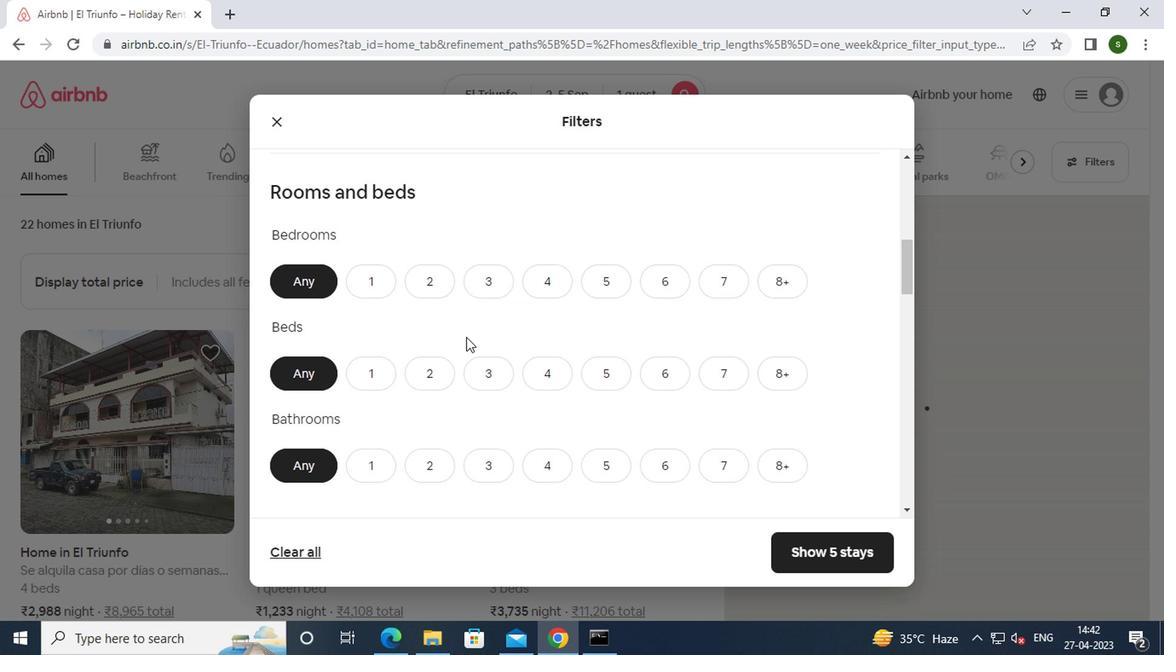 
Action: Mouse pressed left at (364, 291)
Screenshot: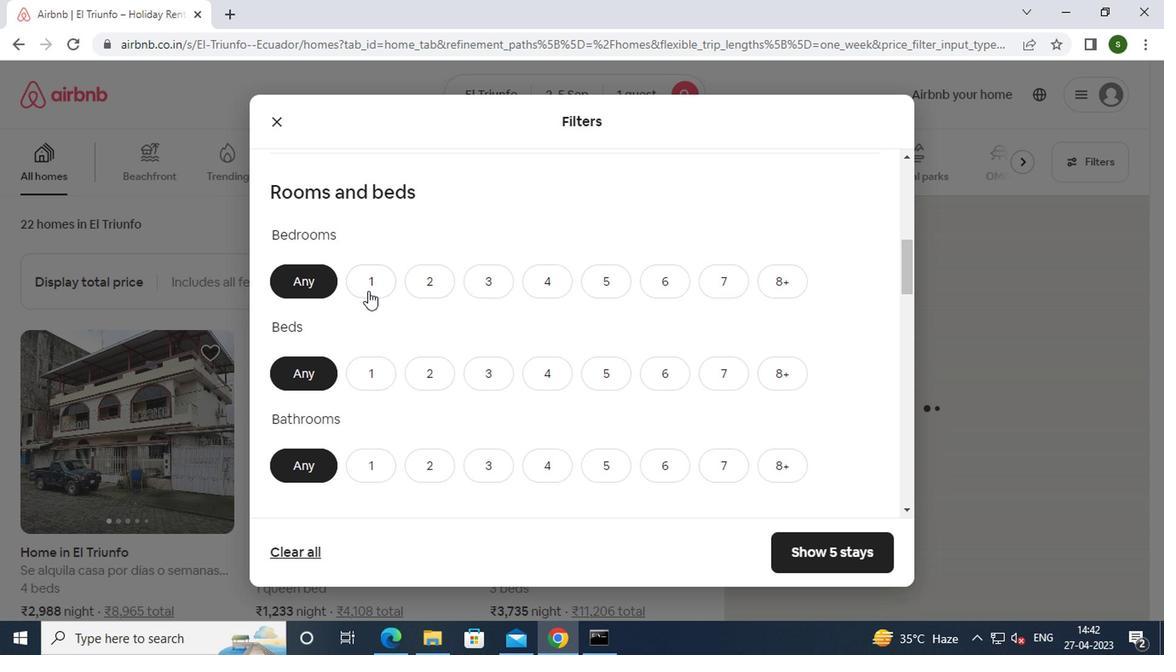 
Action: Mouse moved to (374, 370)
Screenshot: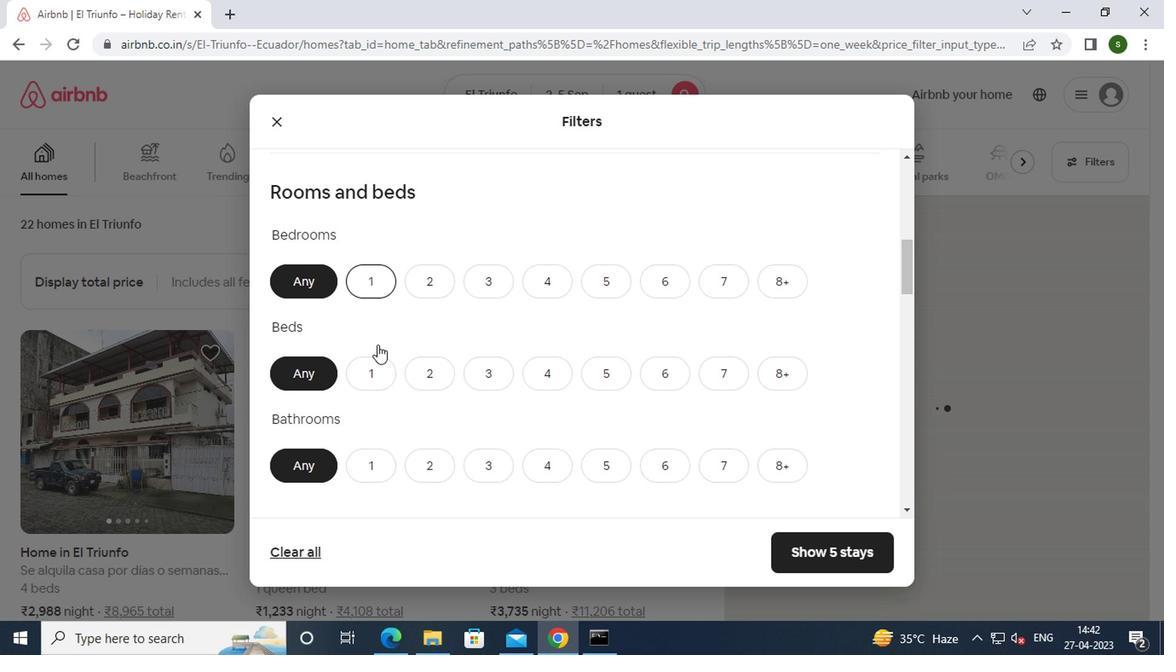 
Action: Mouse pressed left at (374, 370)
Screenshot: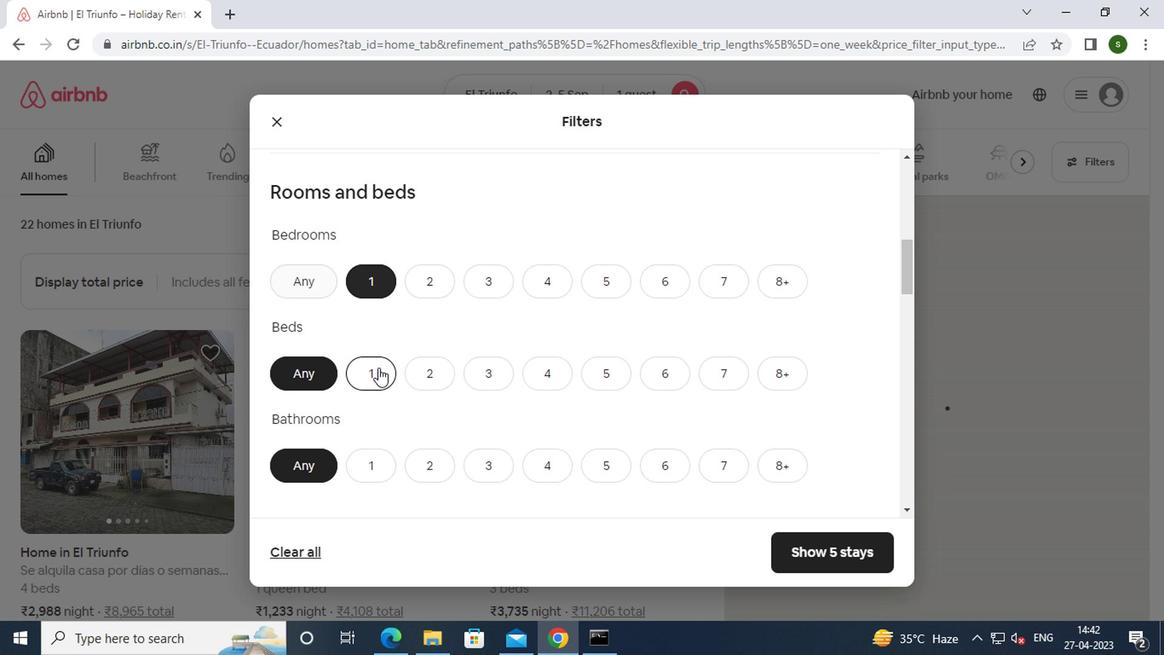 
Action: Mouse moved to (365, 459)
Screenshot: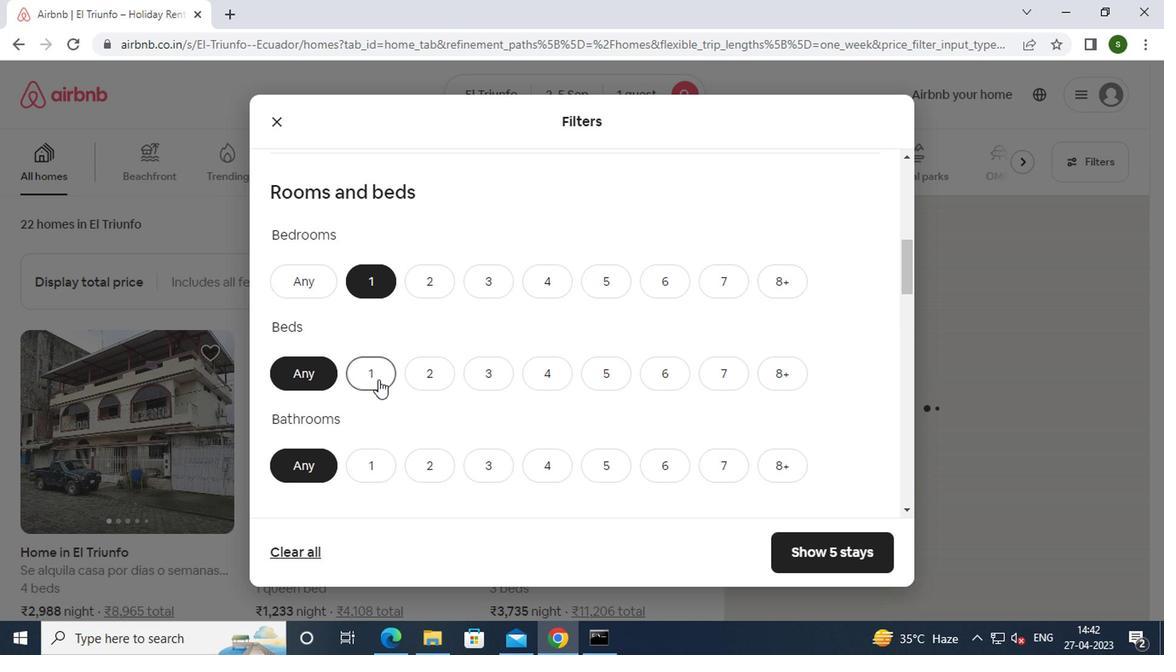 
Action: Mouse pressed left at (365, 459)
Screenshot: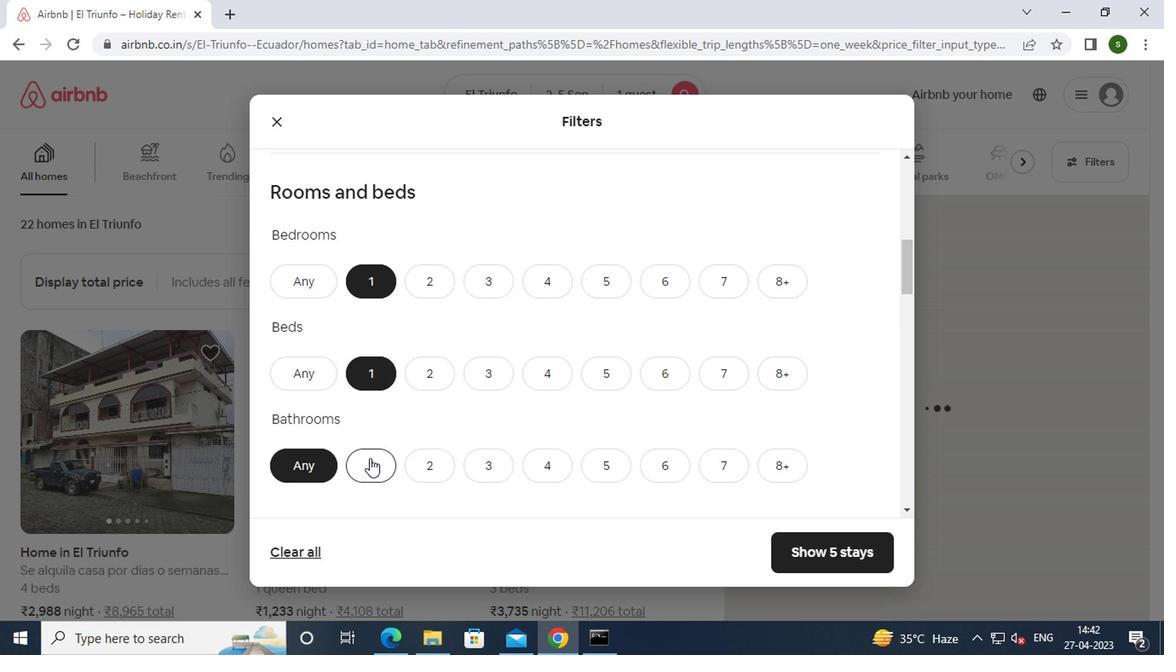 
Action: Mouse moved to (477, 379)
Screenshot: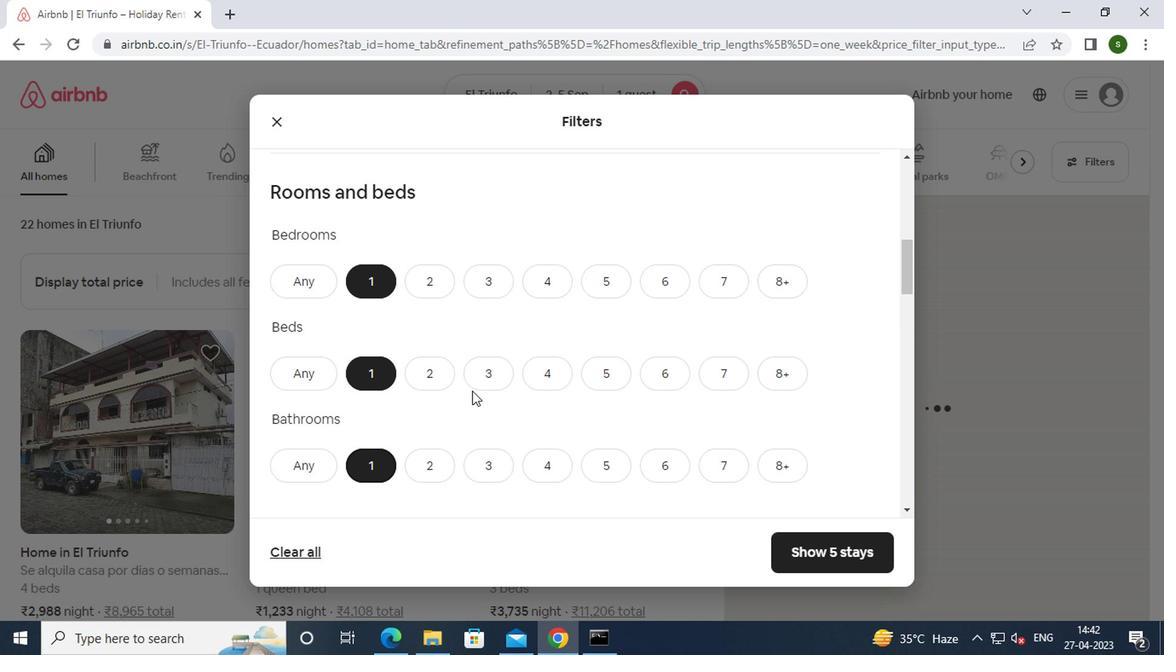 
Action: Mouse scrolled (477, 378) with delta (0, -1)
Screenshot: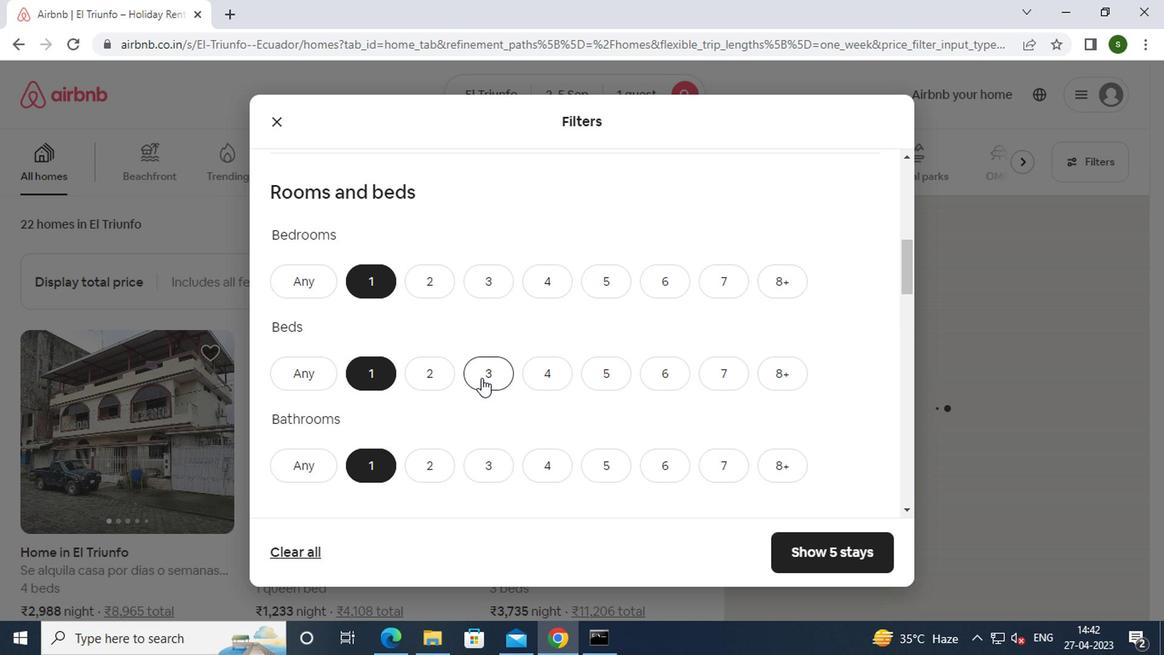 
Action: Mouse scrolled (477, 378) with delta (0, -1)
Screenshot: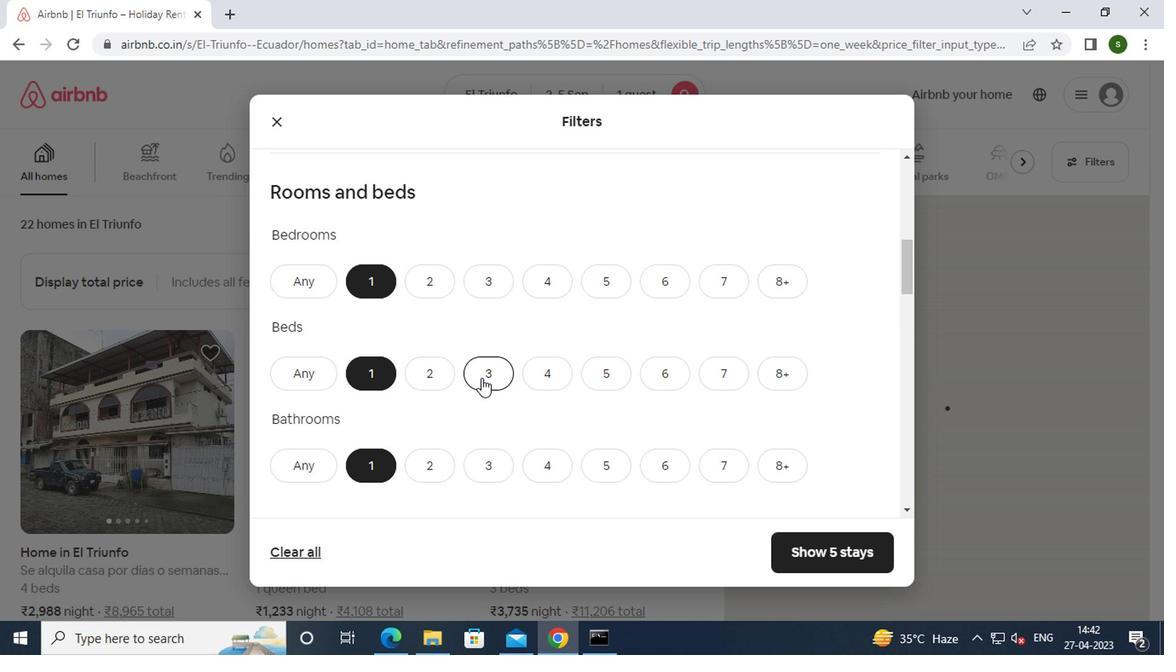 
Action: Mouse scrolled (477, 378) with delta (0, -1)
Screenshot: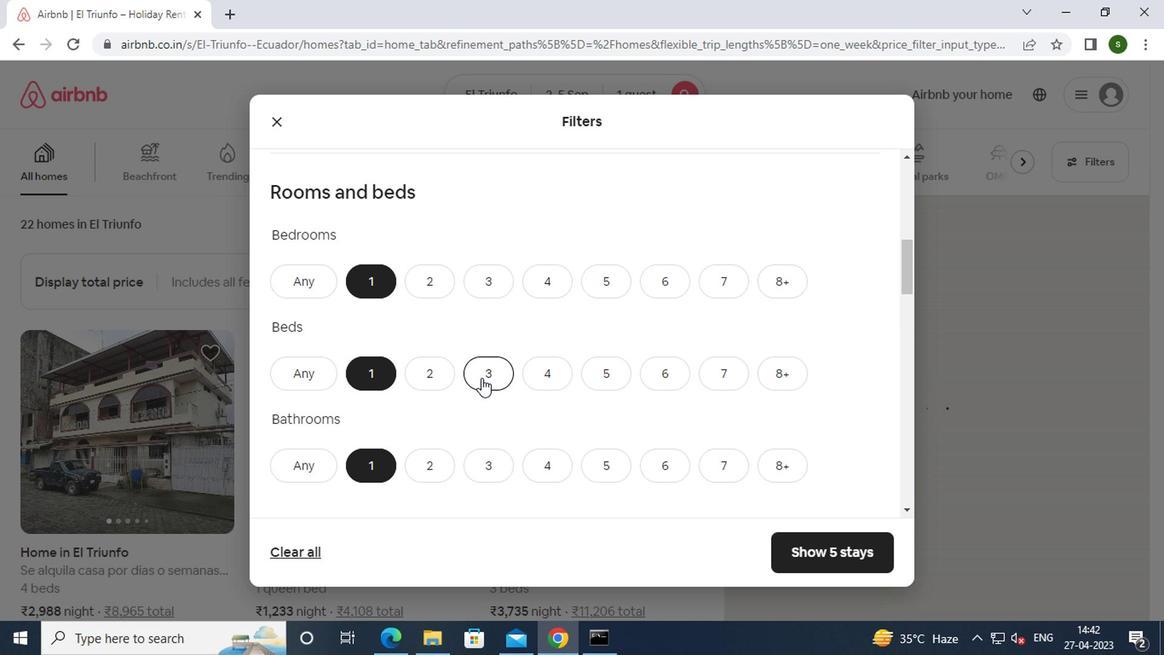 
Action: Mouse moved to (359, 385)
Screenshot: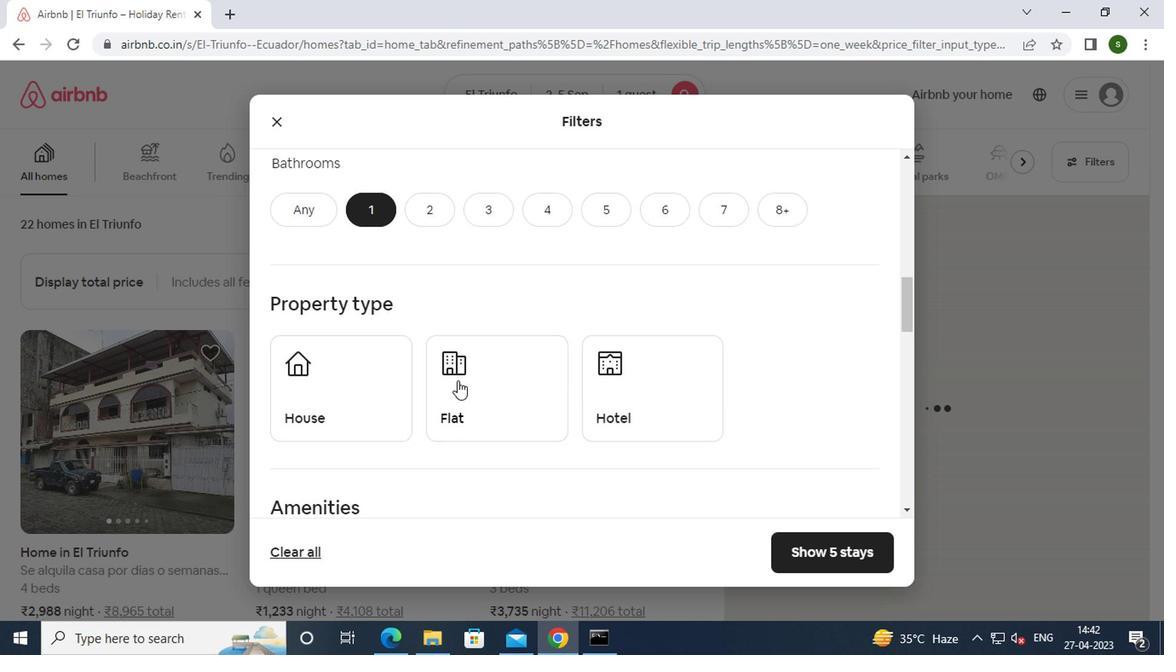 
Action: Mouse pressed left at (359, 385)
Screenshot: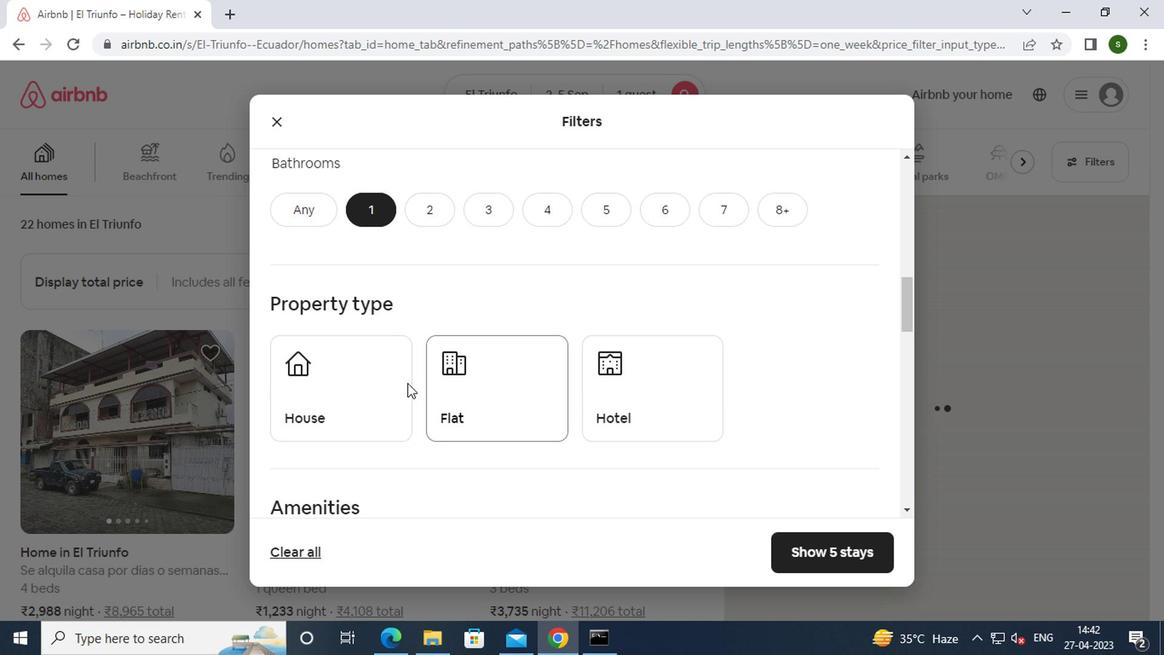
Action: Mouse moved to (481, 396)
Screenshot: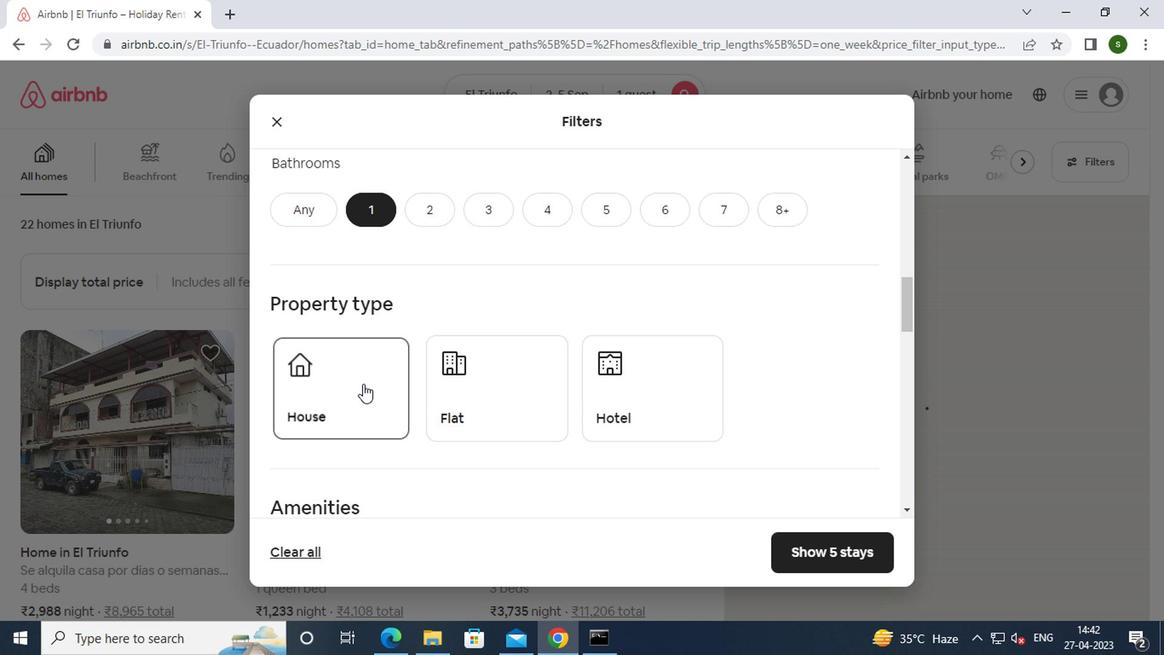 
Action: Mouse pressed left at (481, 396)
Screenshot: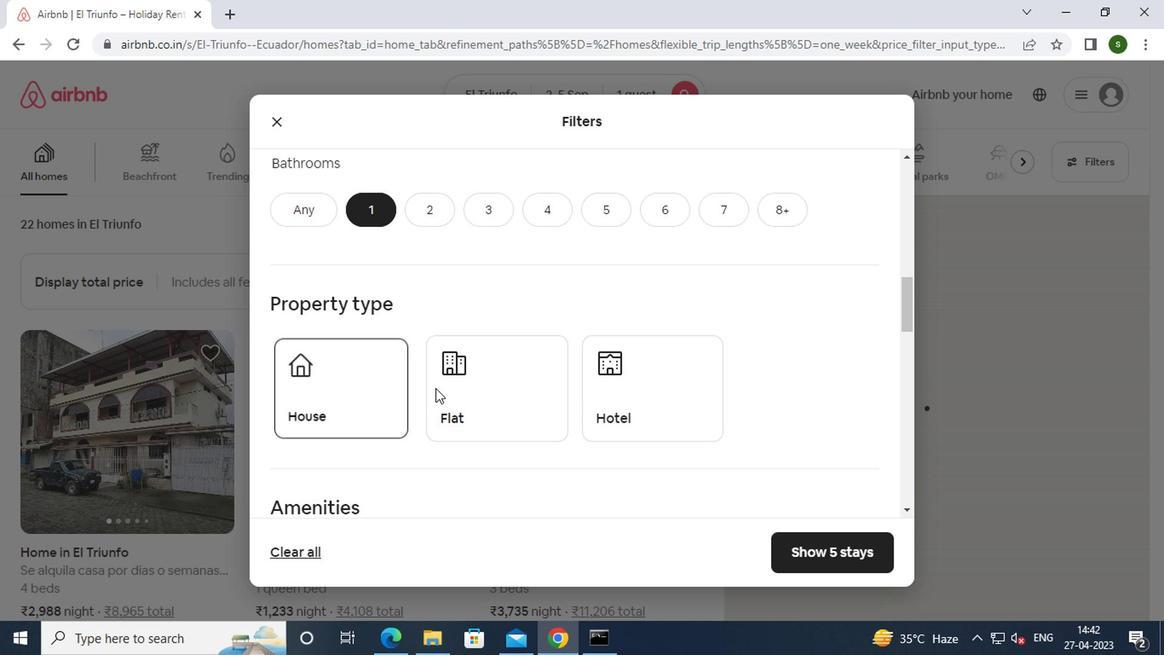 
Action: Mouse moved to (669, 379)
Screenshot: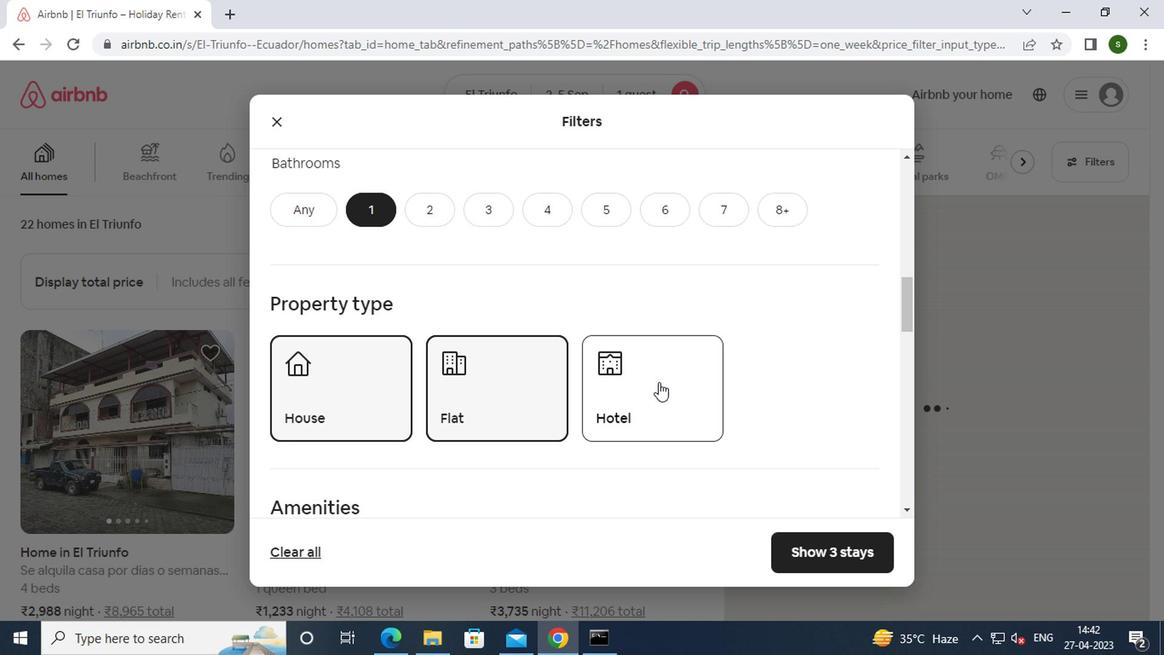 
Action: Mouse pressed left at (669, 379)
Screenshot: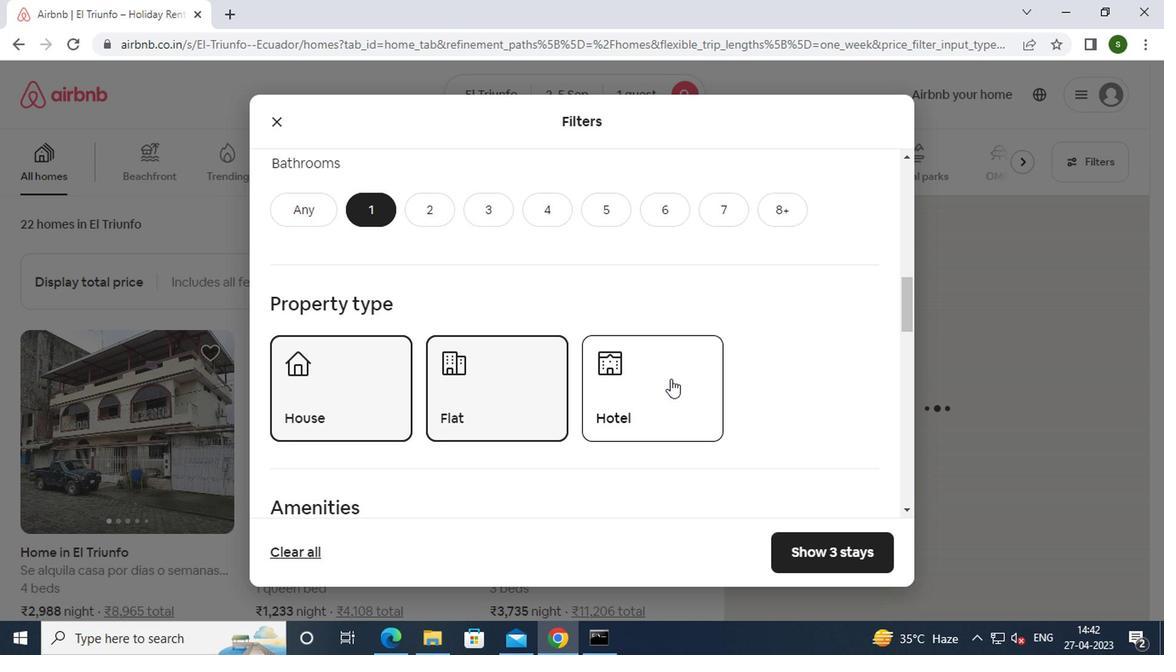 
Action: Mouse scrolled (669, 378) with delta (0, -1)
Screenshot: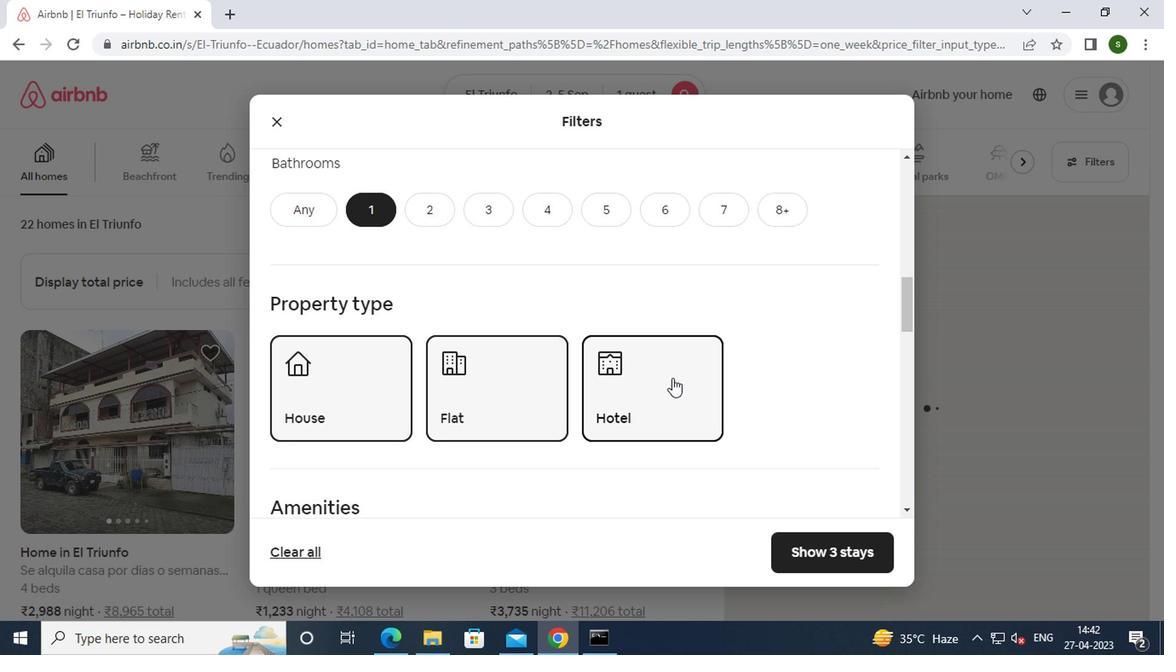 
Action: Mouse scrolled (669, 378) with delta (0, -1)
Screenshot: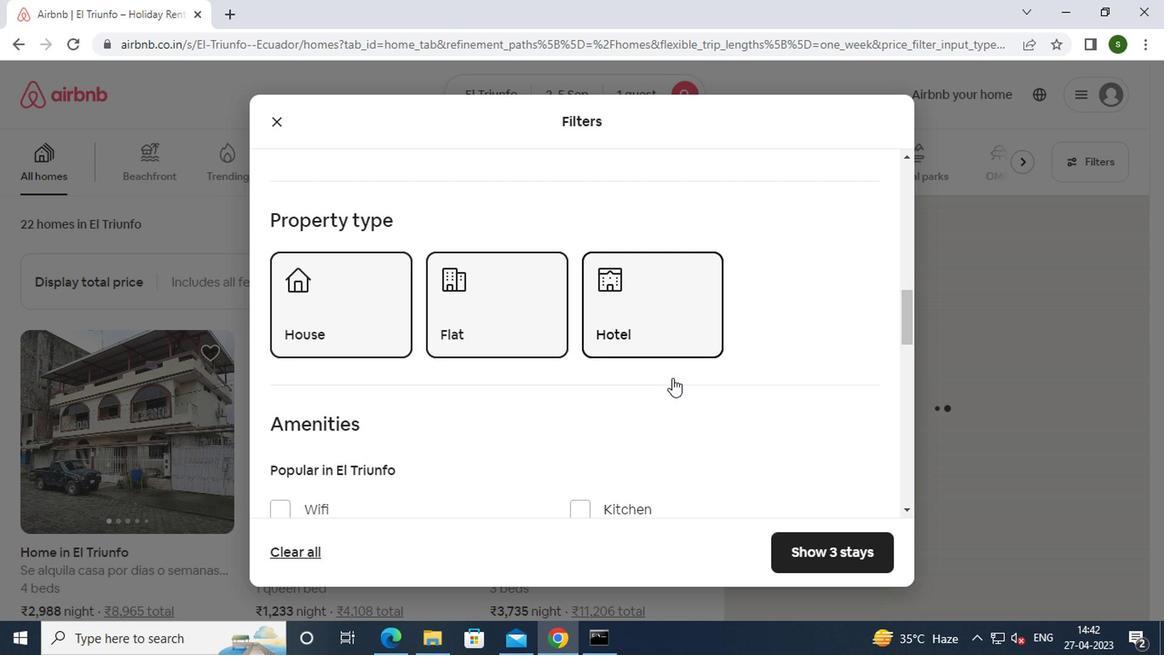 
Action: Mouse scrolled (669, 378) with delta (0, -1)
Screenshot: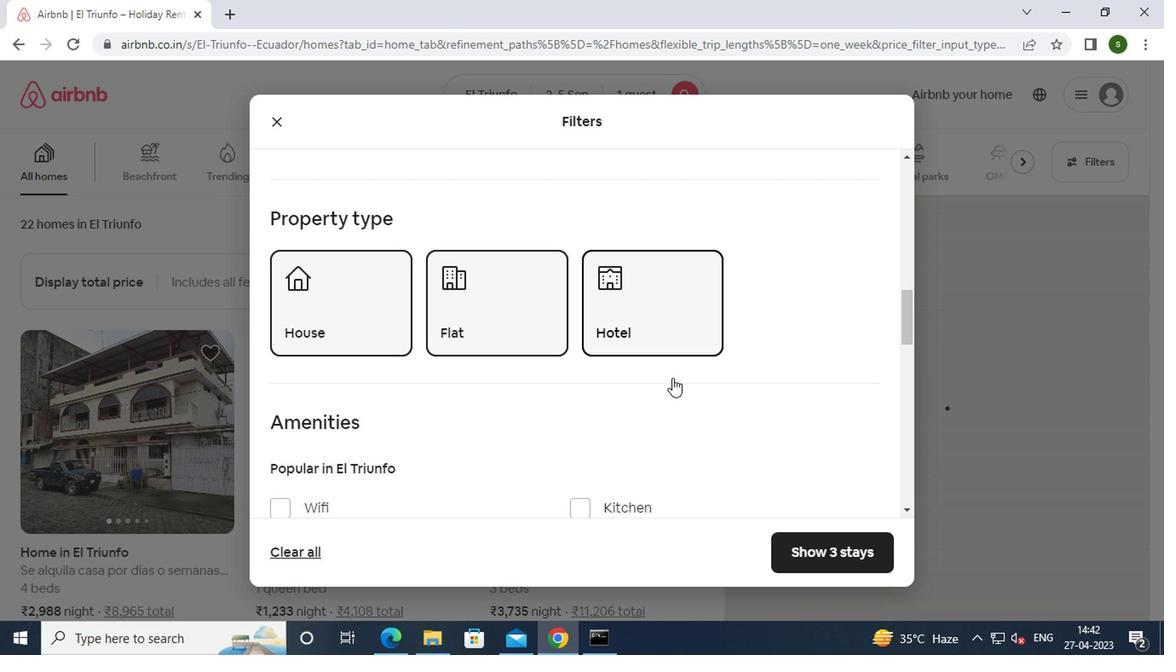 
Action: Mouse scrolled (669, 378) with delta (0, -1)
Screenshot: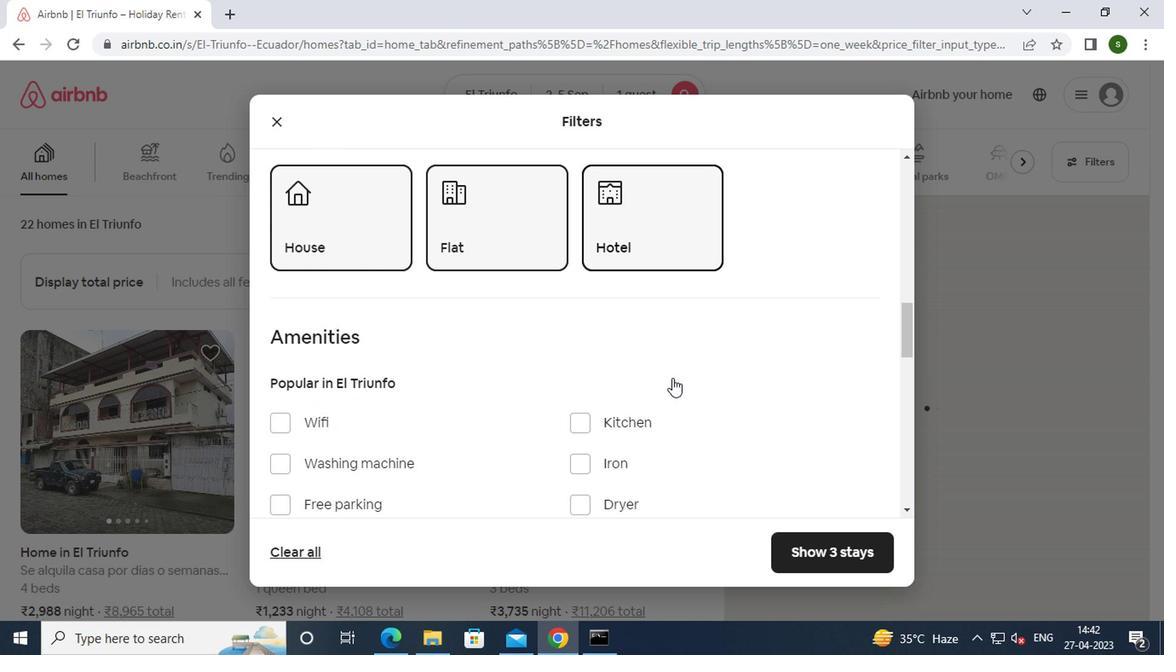 
Action: Mouse scrolled (669, 378) with delta (0, -1)
Screenshot: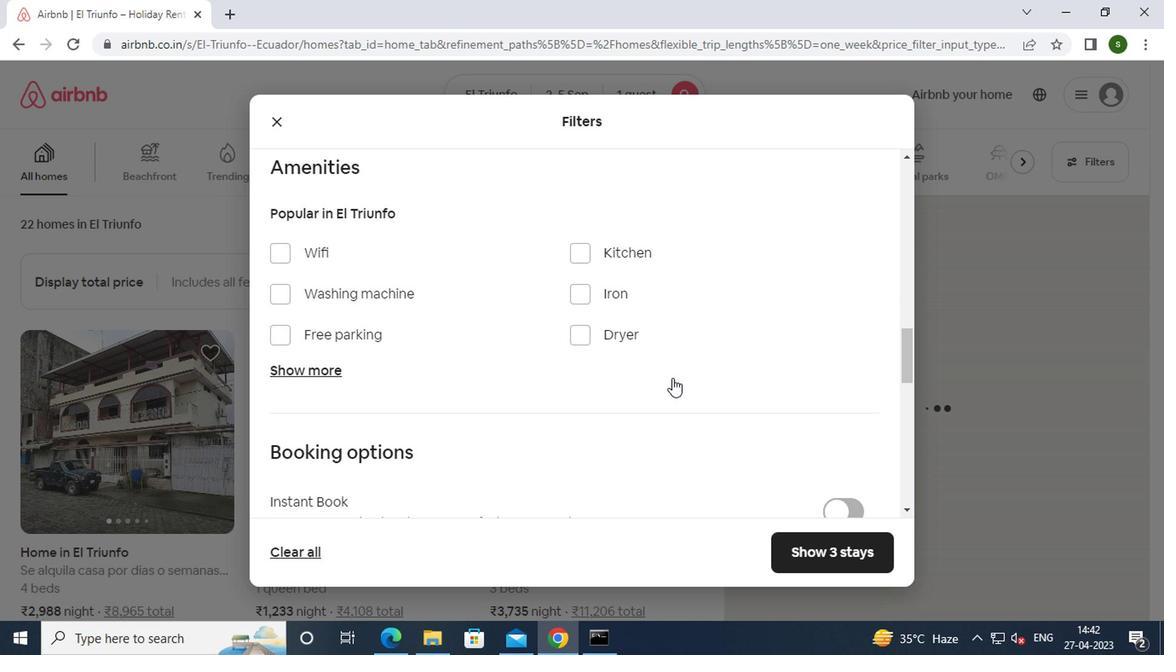 
Action: Mouse scrolled (669, 378) with delta (0, -1)
Screenshot: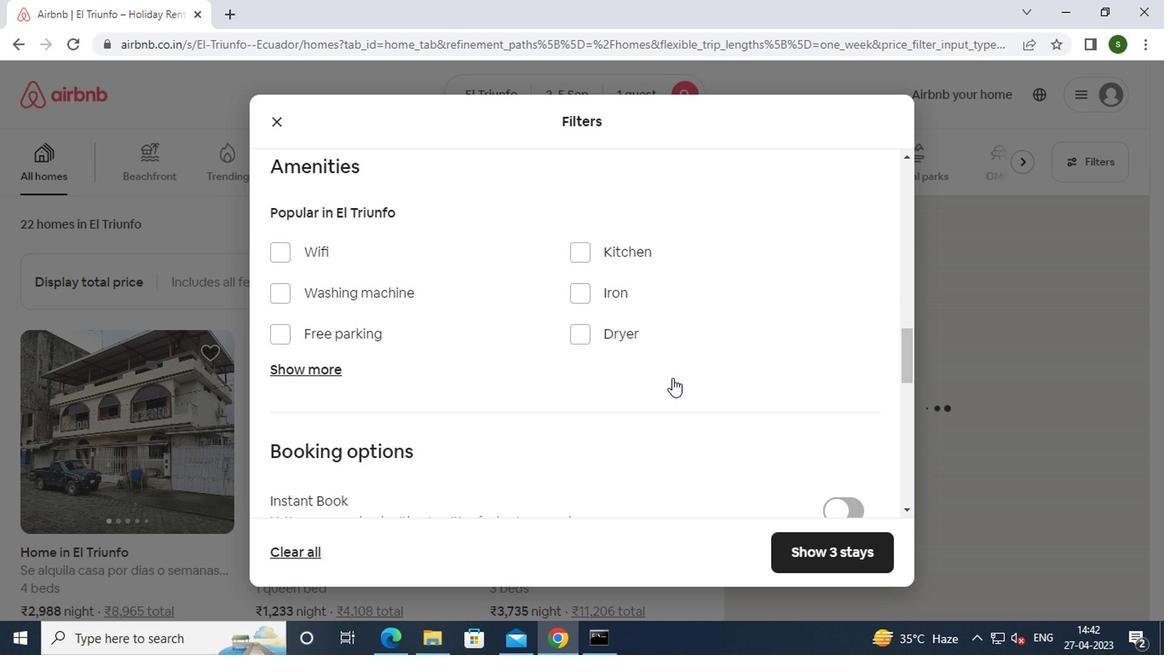 
Action: Mouse moved to (847, 402)
Screenshot: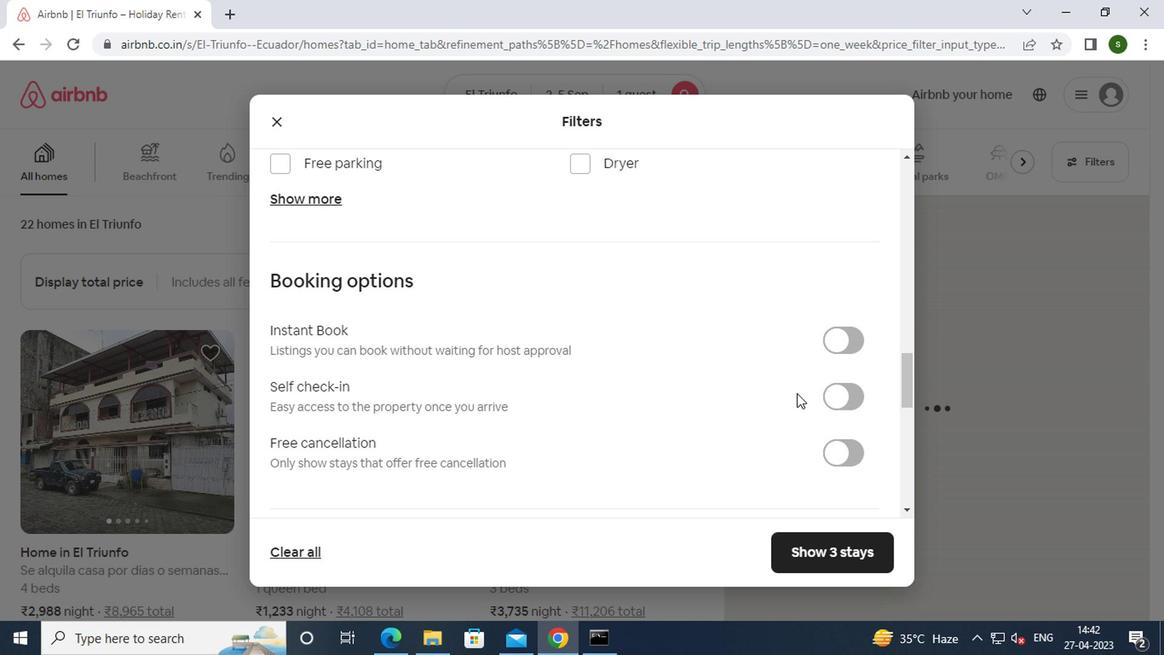 
Action: Mouse pressed left at (847, 402)
Screenshot: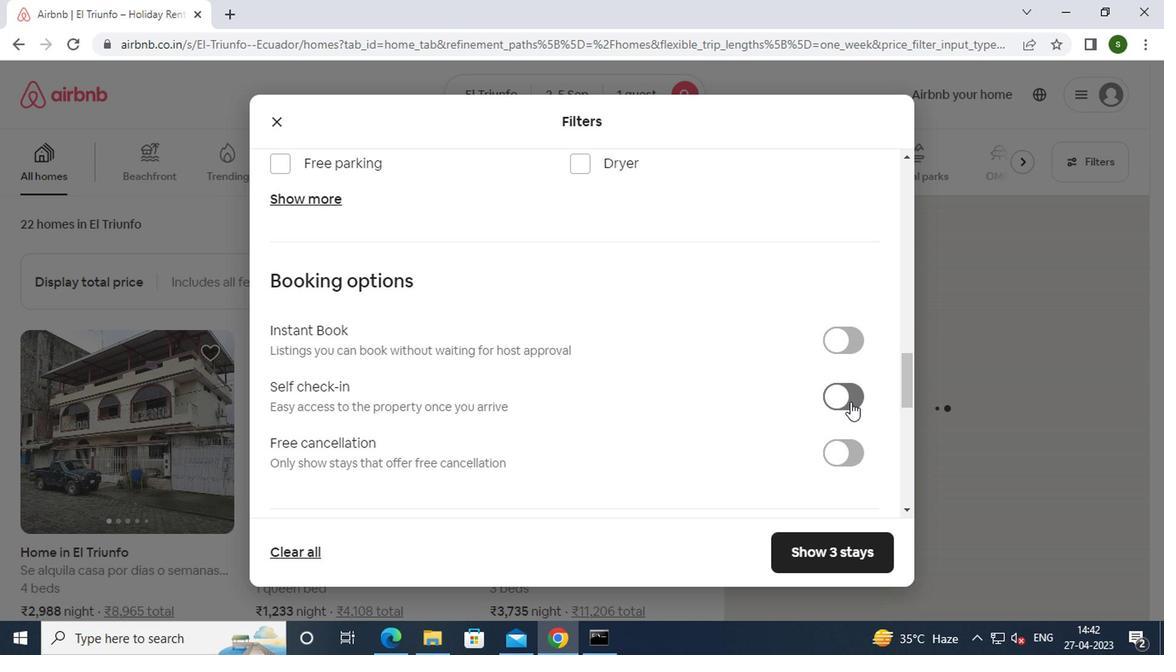 
Action: Mouse moved to (681, 404)
Screenshot: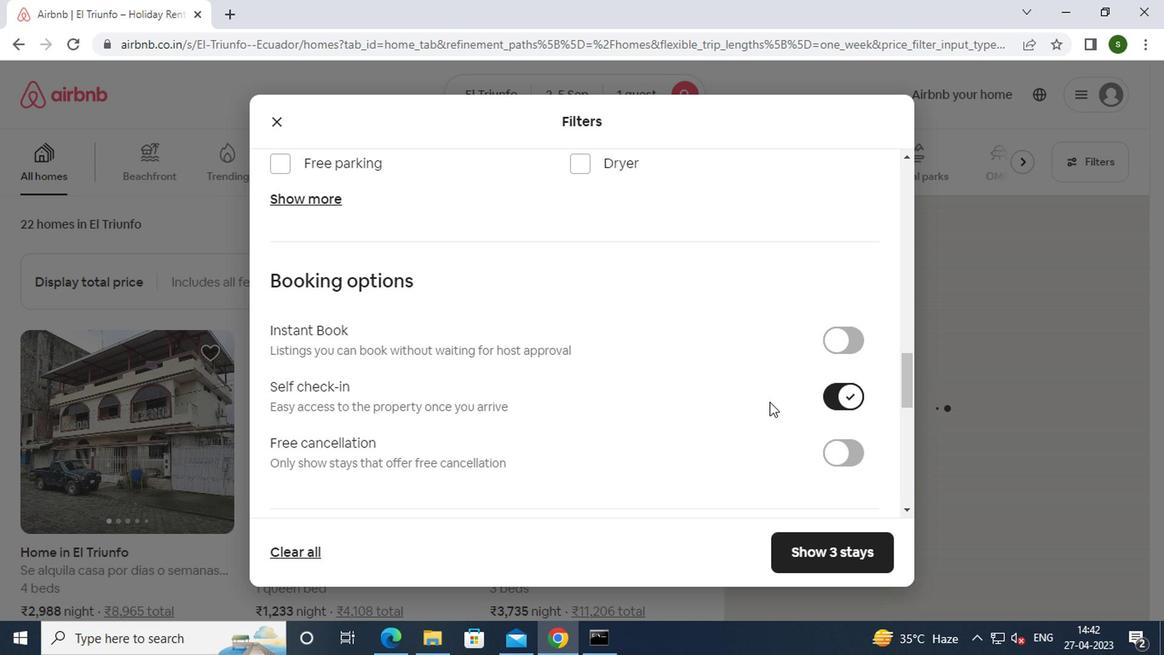 
Action: Mouse scrolled (681, 404) with delta (0, 0)
Screenshot: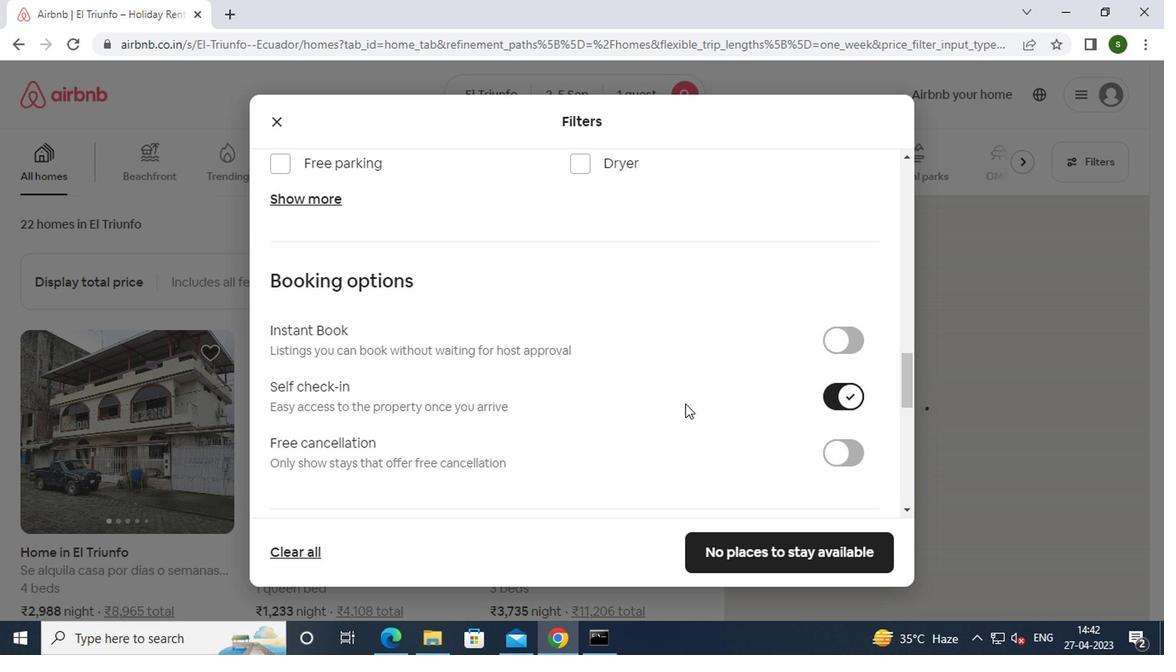 
Action: Mouse scrolled (681, 404) with delta (0, 0)
Screenshot: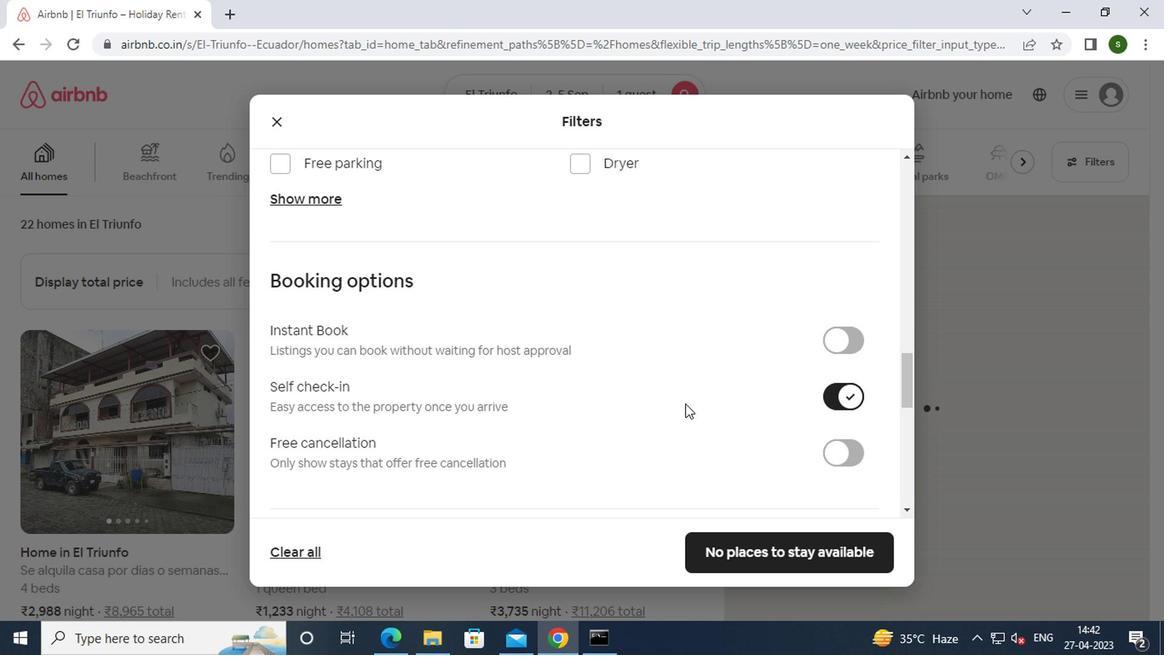
Action: Mouse scrolled (681, 404) with delta (0, 0)
Screenshot: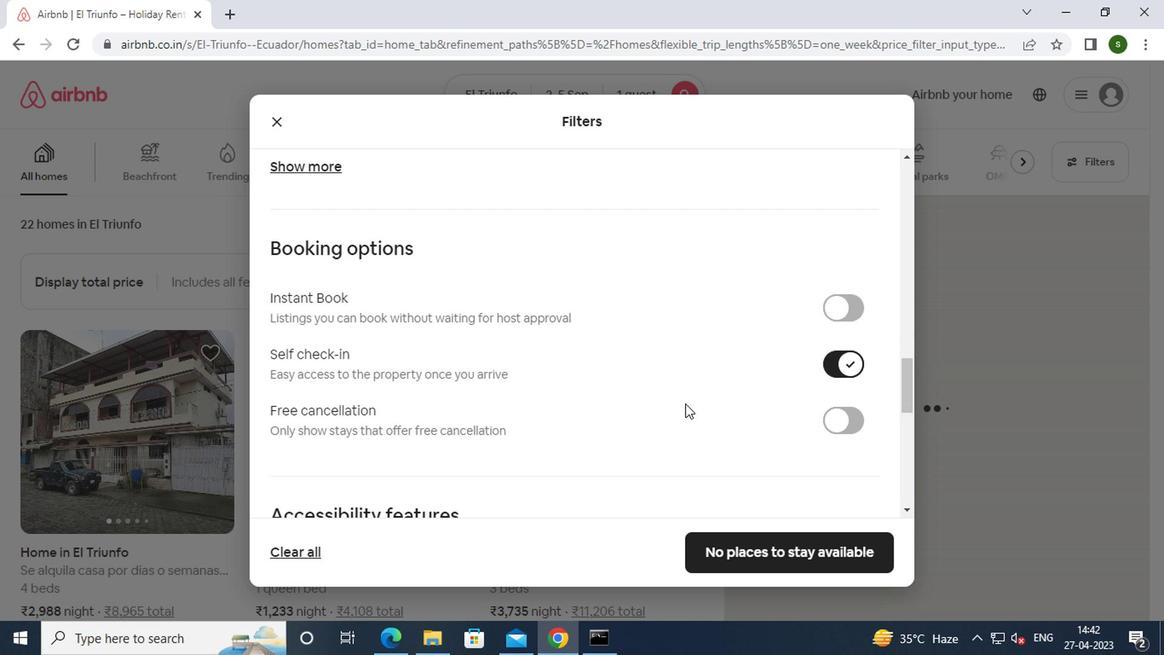 
Action: Mouse scrolled (681, 404) with delta (0, 0)
Screenshot: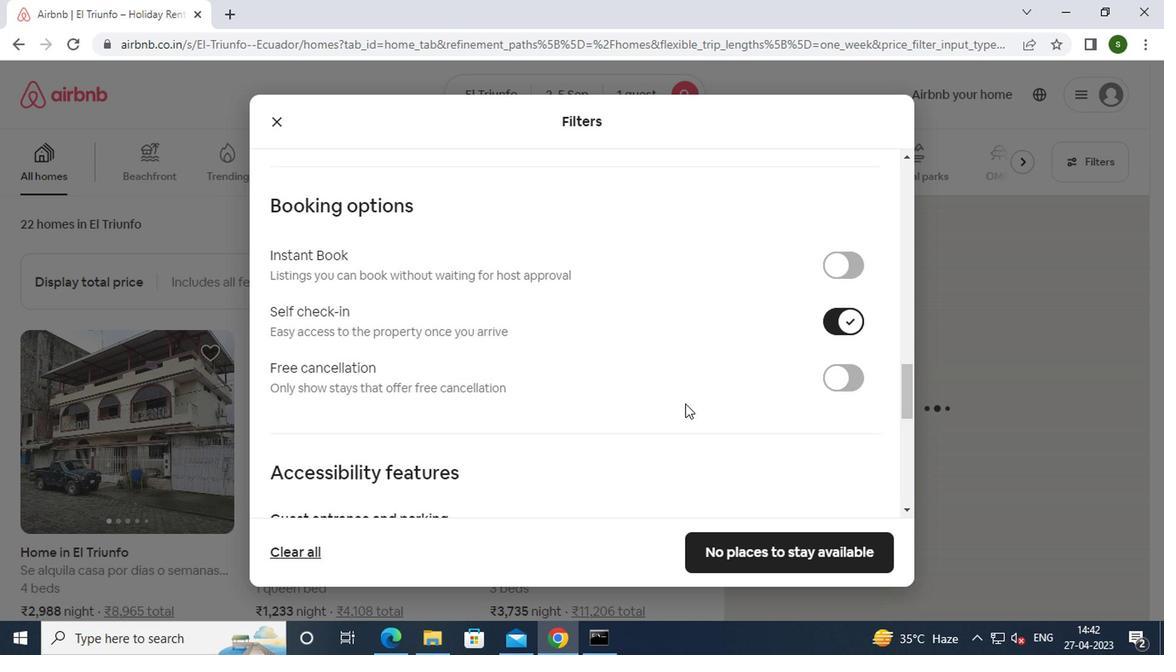 
Action: Mouse scrolled (681, 404) with delta (0, 0)
Screenshot: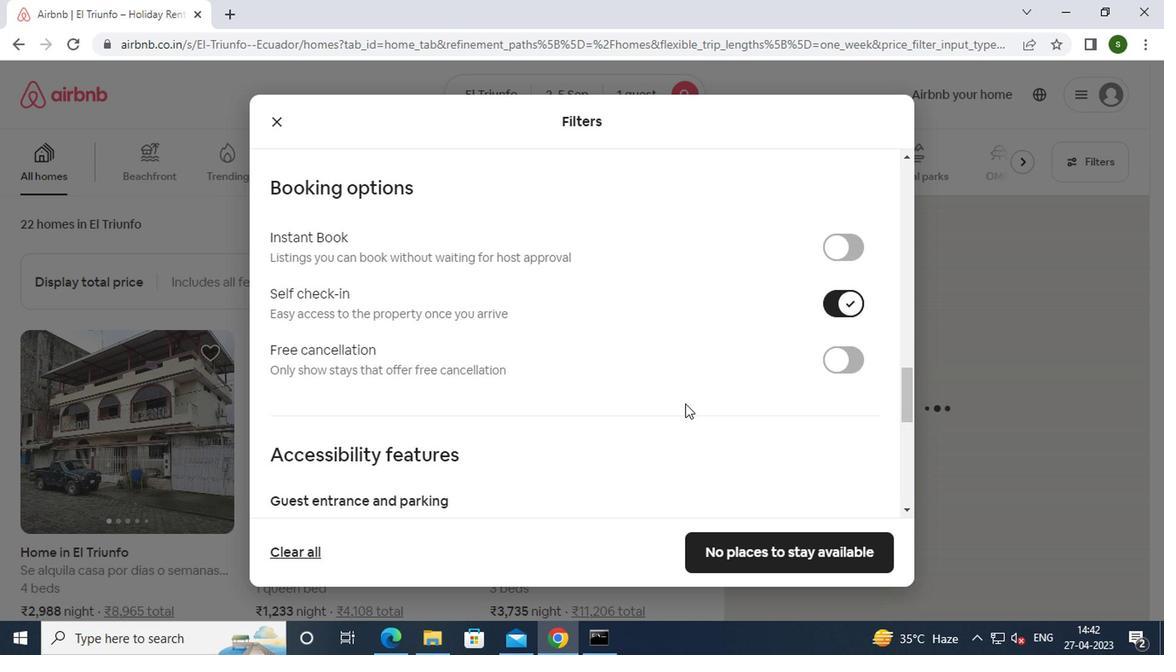 
Action: Mouse scrolled (681, 404) with delta (0, 0)
Screenshot: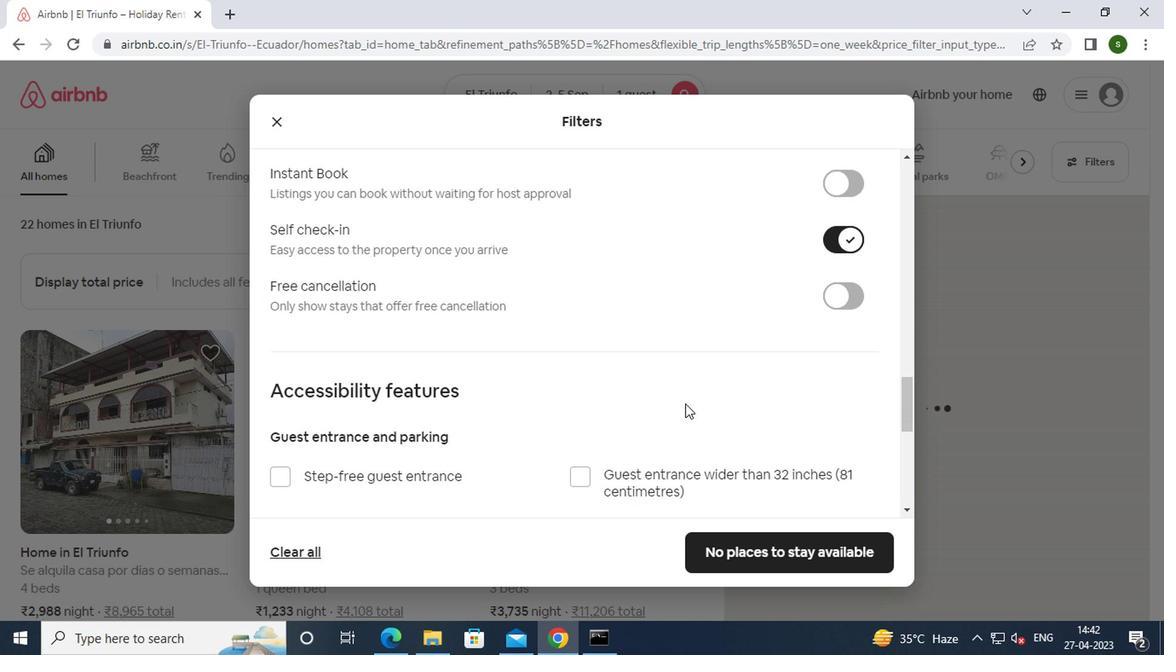 
Action: Mouse scrolled (681, 404) with delta (0, 0)
Screenshot: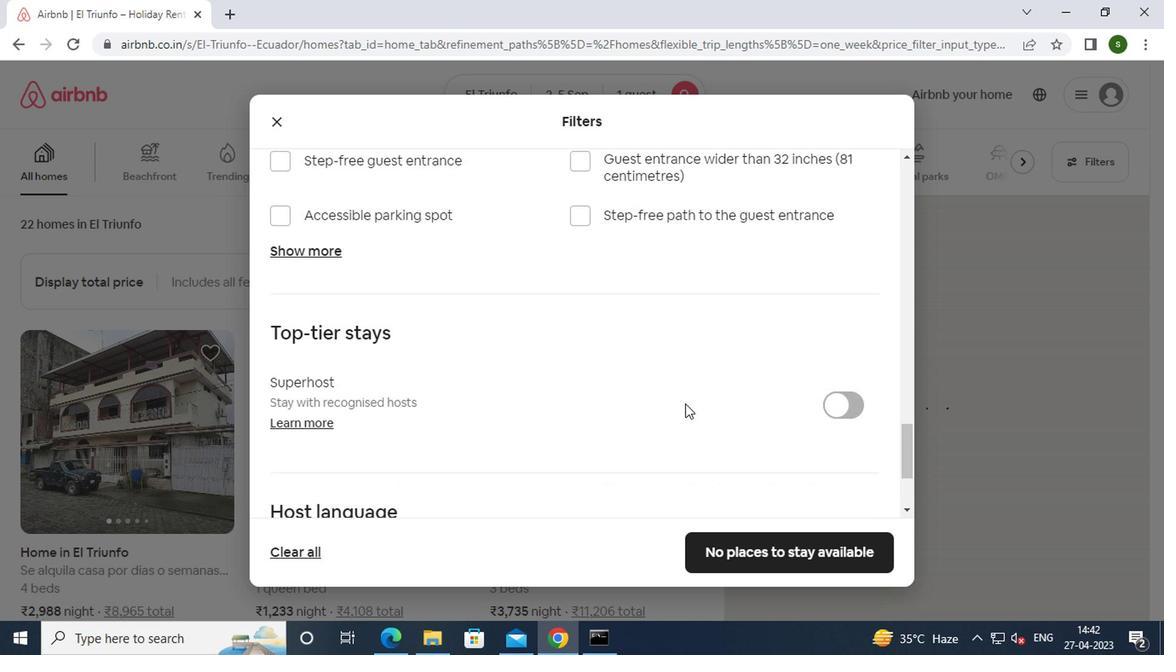 
Action: Mouse scrolled (681, 404) with delta (0, 0)
Screenshot: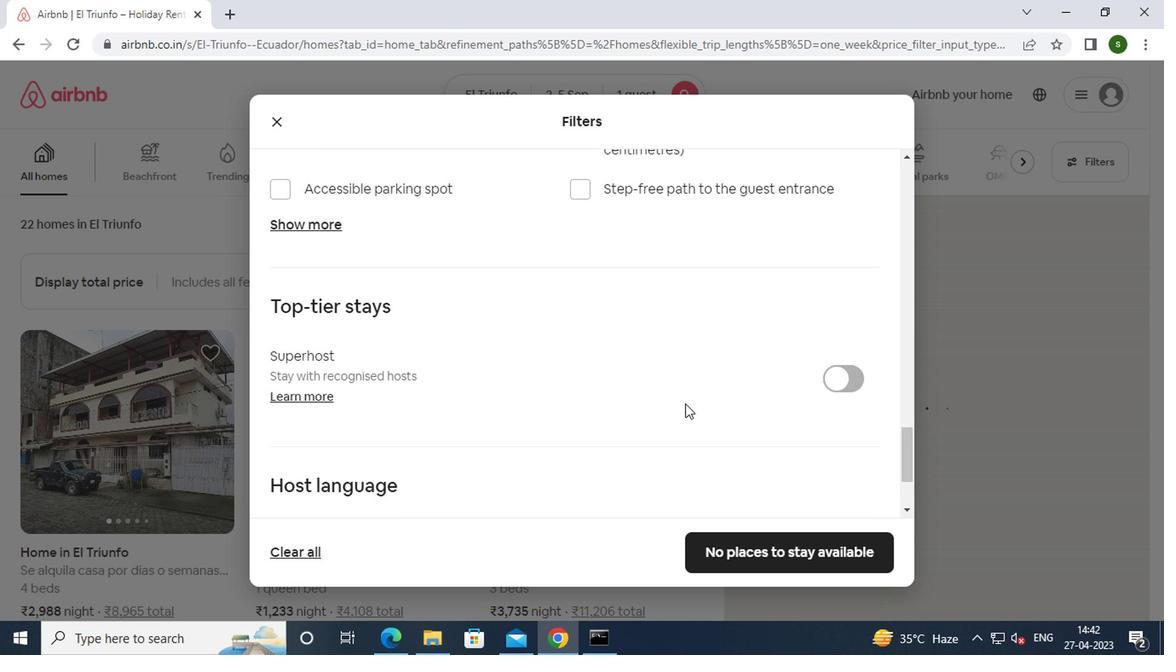 
Action: Mouse scrolled (681, 404) with delta (0, 0)
Screenshot: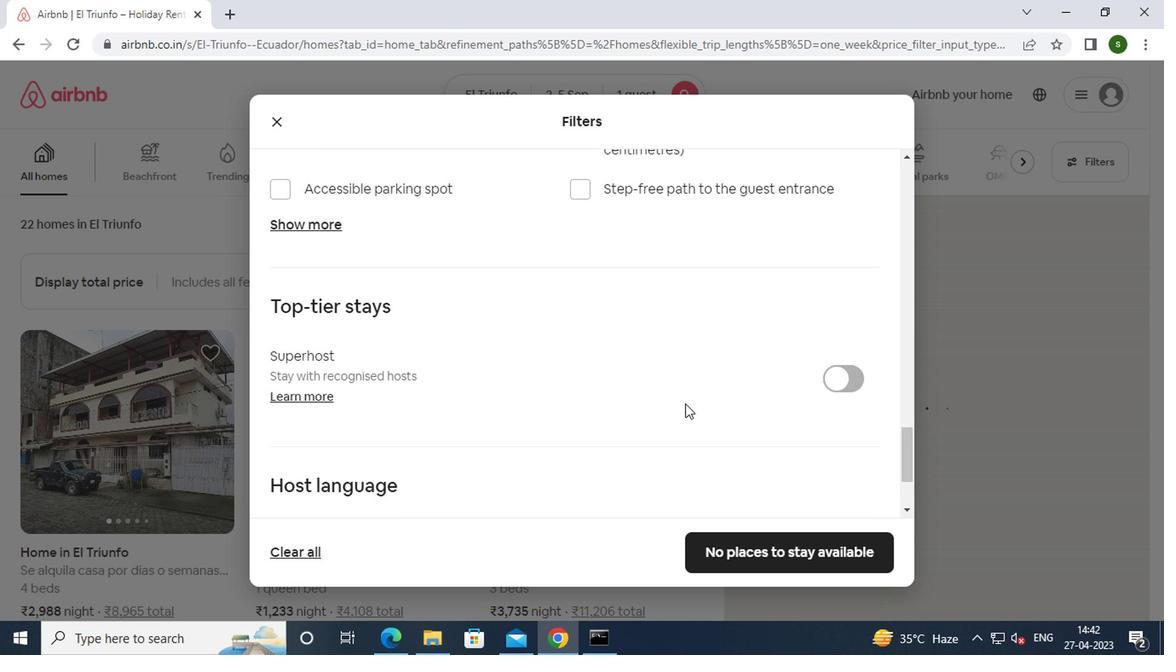 
Action: Mouse scrolled (681, 404) with delta (0, 0)
Screenshot: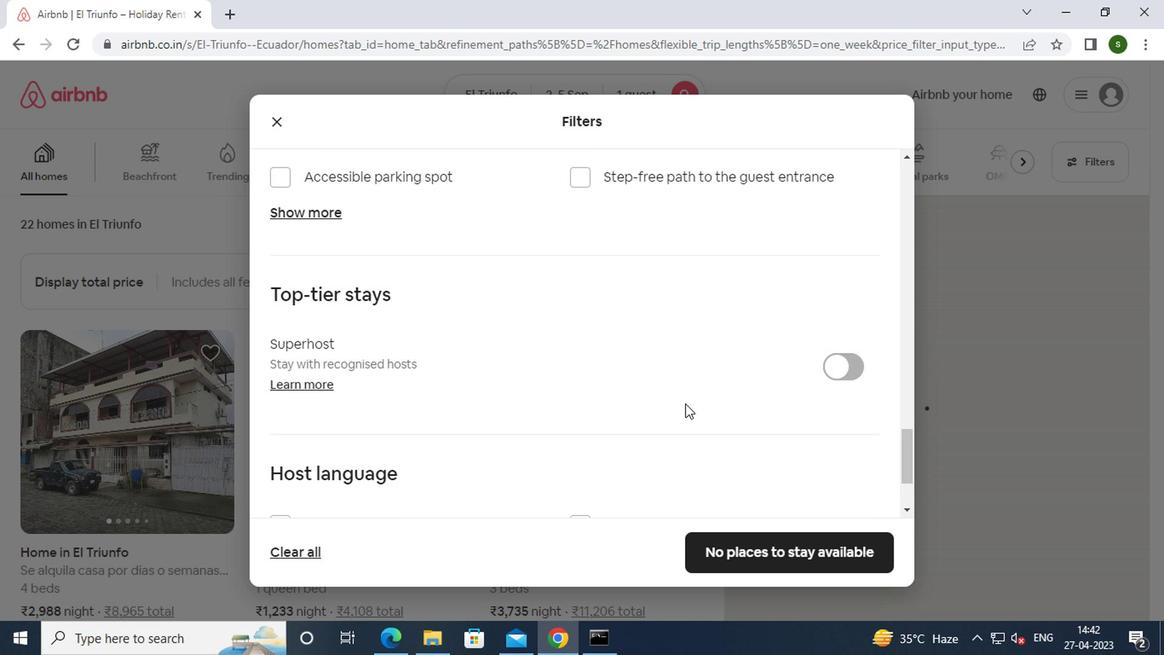 
Action: Mouse scrolled (681, 404) with delta (0, 0)
Screenshot: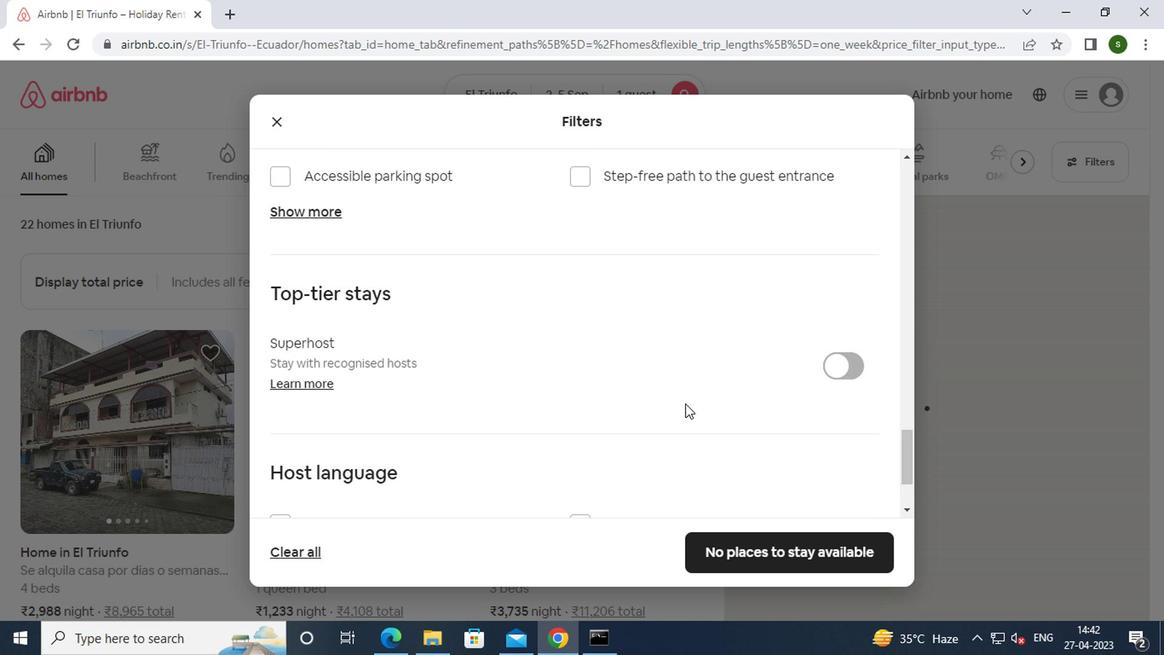 
Action: Mouse moved to (324, 401)
Screenshot: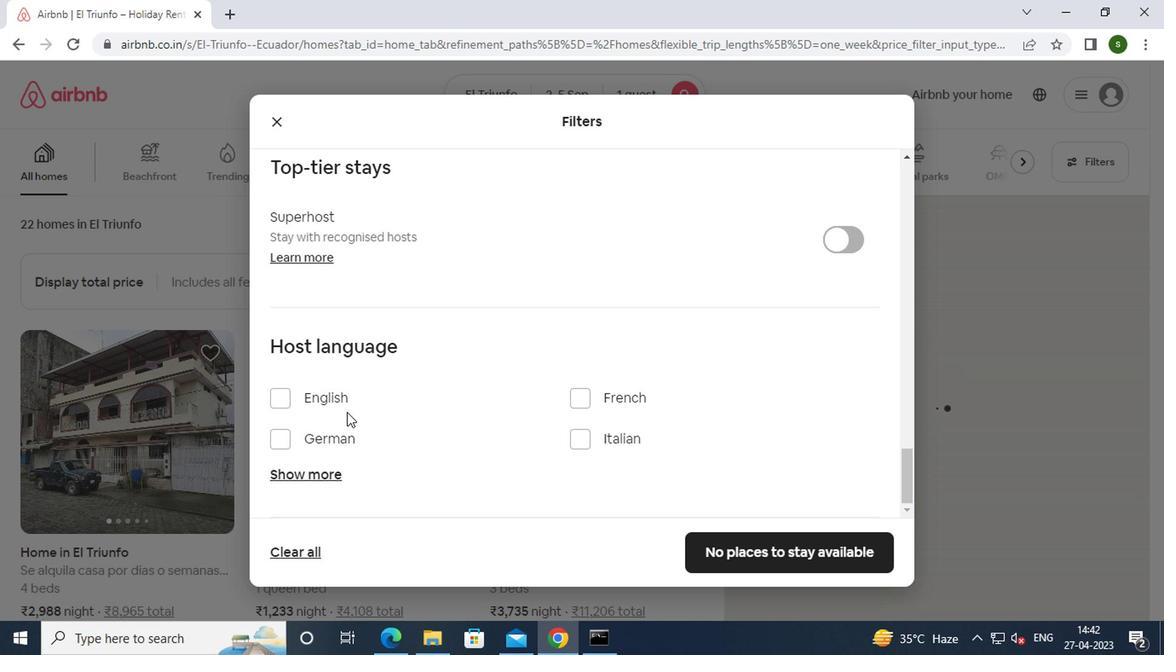 
Action: Mouse pressed left at (324, 401)
Screenshot: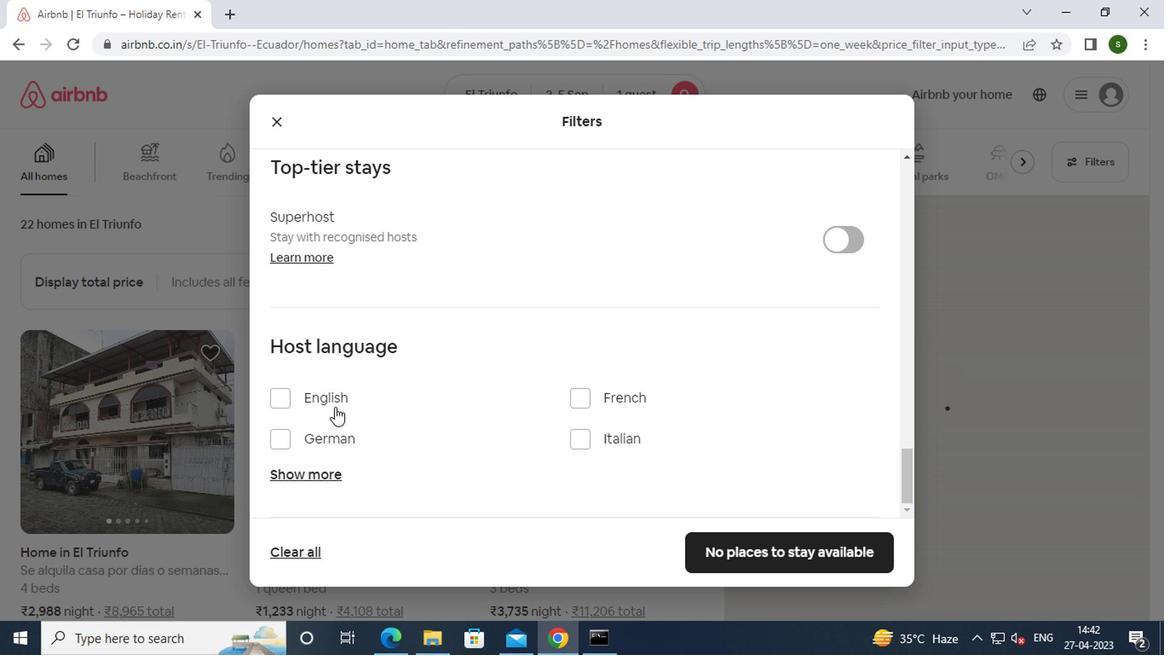 
Action: Mouse moved to (711, 536)
Screenshot: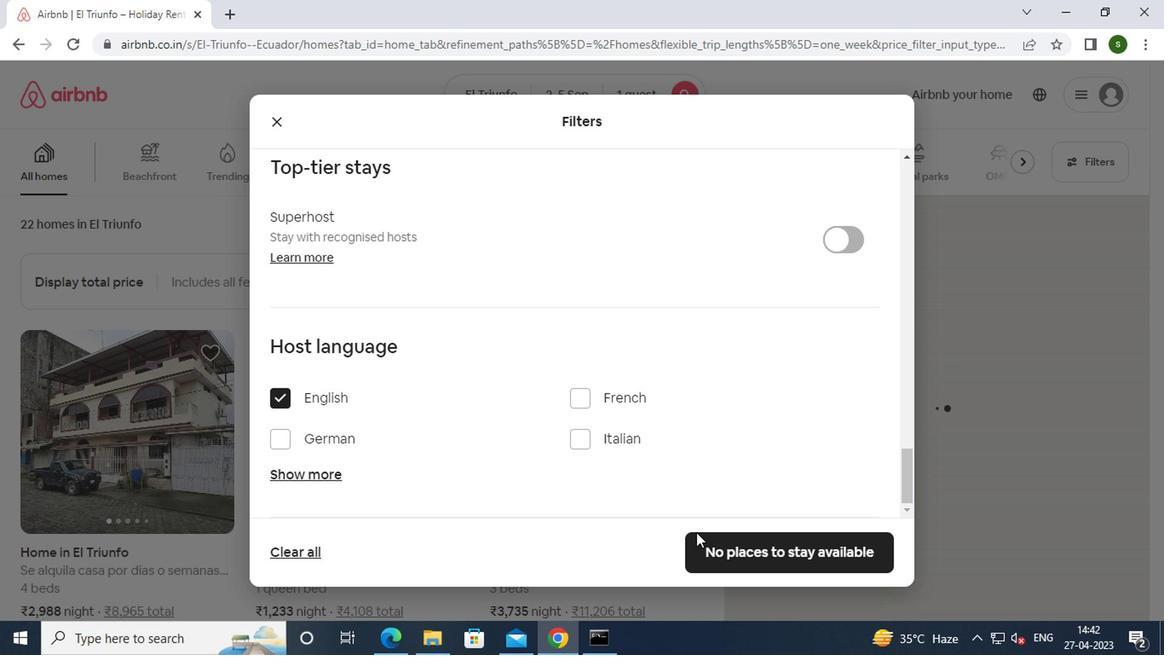 
Action: Mouse pressed left at (711, 536)
Screenshot: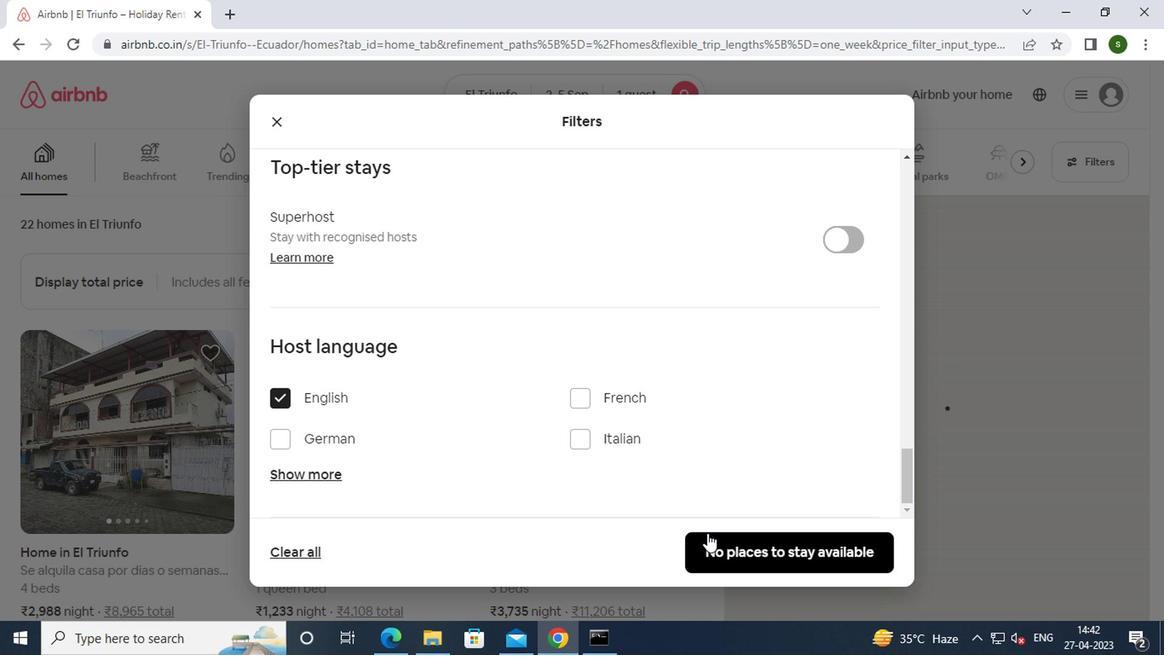
